 Task: Find connections with filter location Mānāvadar with filter topic #Interviewingwith filter profile language English with filter current company HT Media Ltd with filter school G. Narayanamma Institute Of Technology And Science with filter industry Media Production with filter service category Real Estate with filter keywords title Mortgage Loan Processor
Action: Mouse moved to (480, 65)
Screenshot: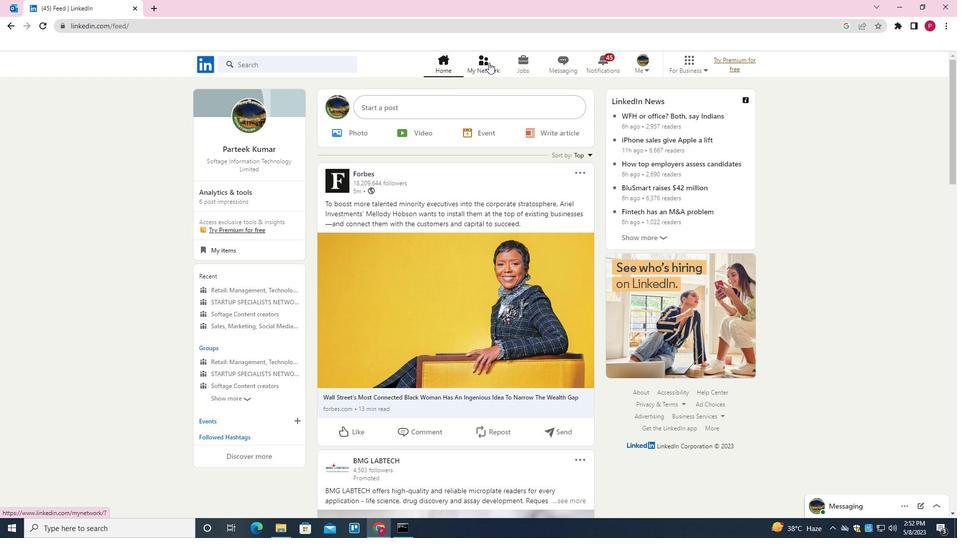 
Action: Mouse pressed left at (480, 65)
Screenshot: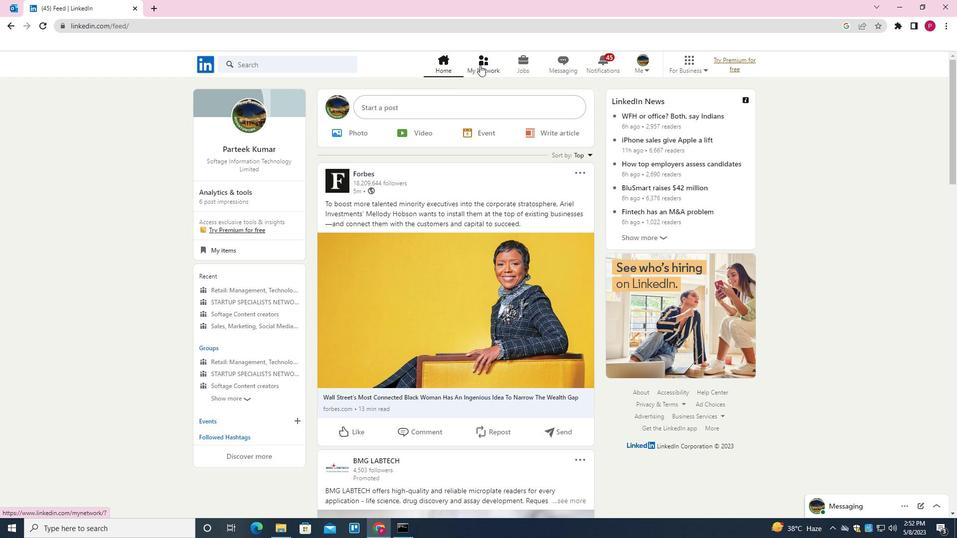 
Action: Mouse moved to (321, 122)
Screenshot: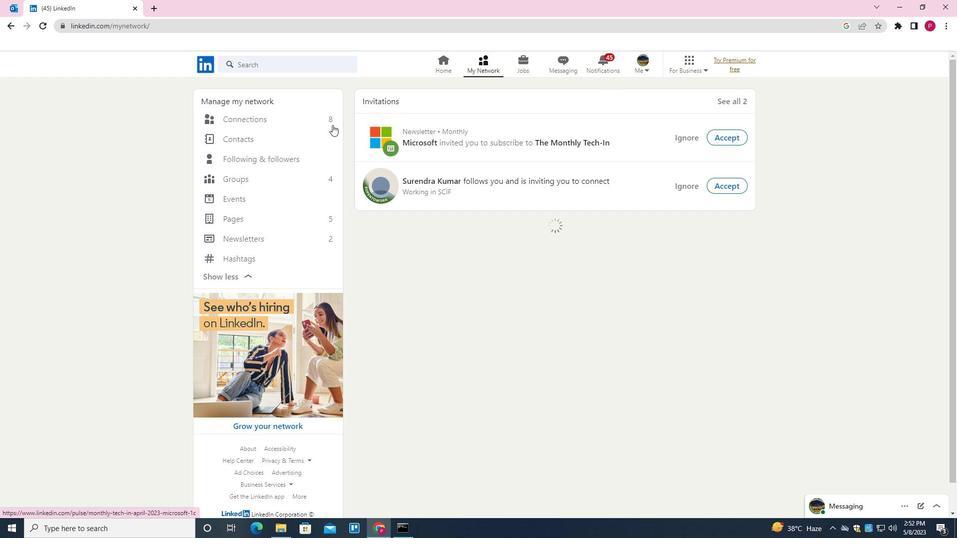 
Action: Mouse pressed left at (321, 122)
Screenshot: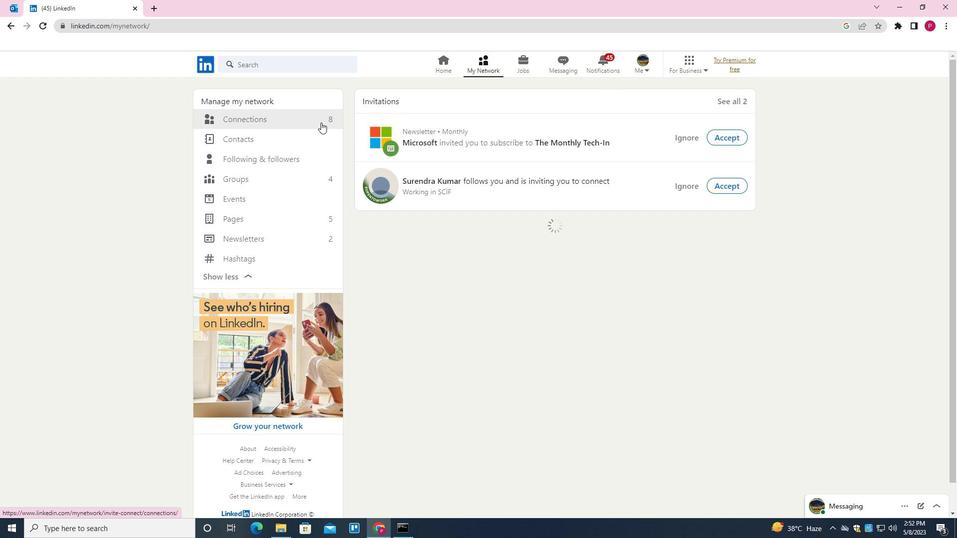 
Action: Mouse moved to (543, 117)
Screenshot: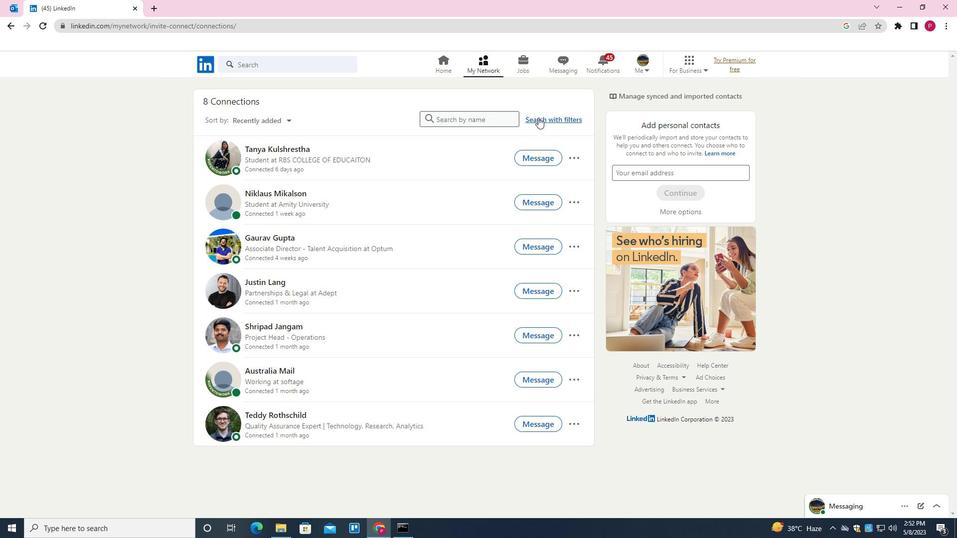
Action: Mouse pressed left at (543, 117)
Screenshot: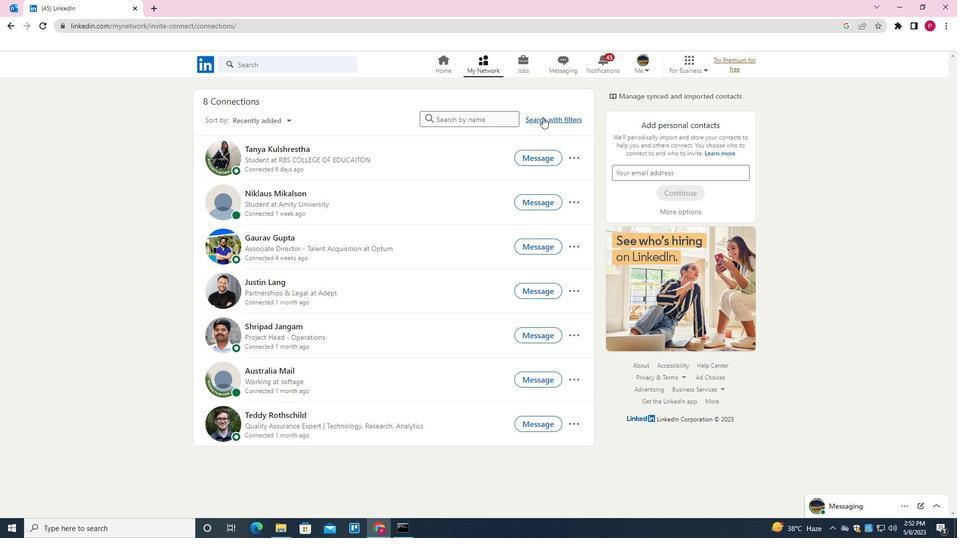 
Action: Mouse moved to (511, 95)
Screenshot: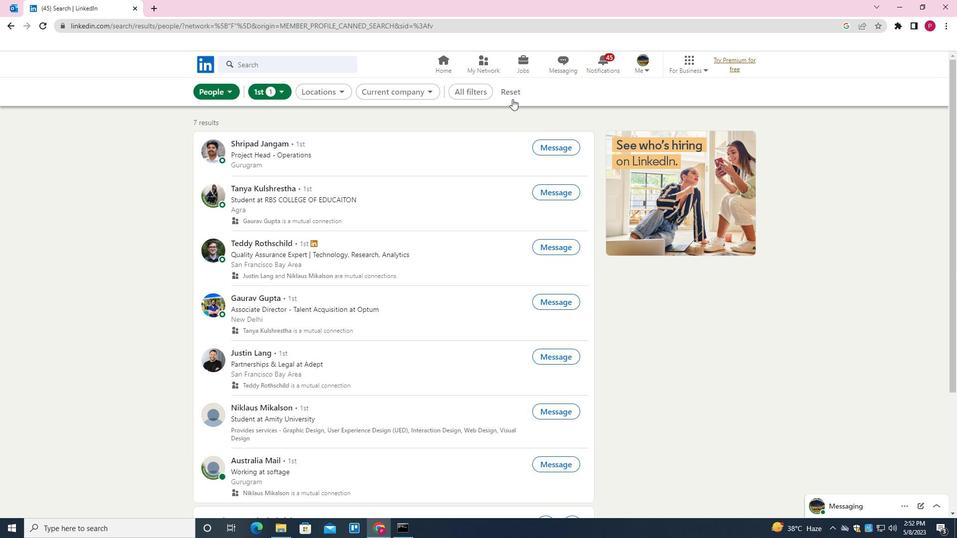 
Action: Mouse pressed left at (511, 95)
Screenshot: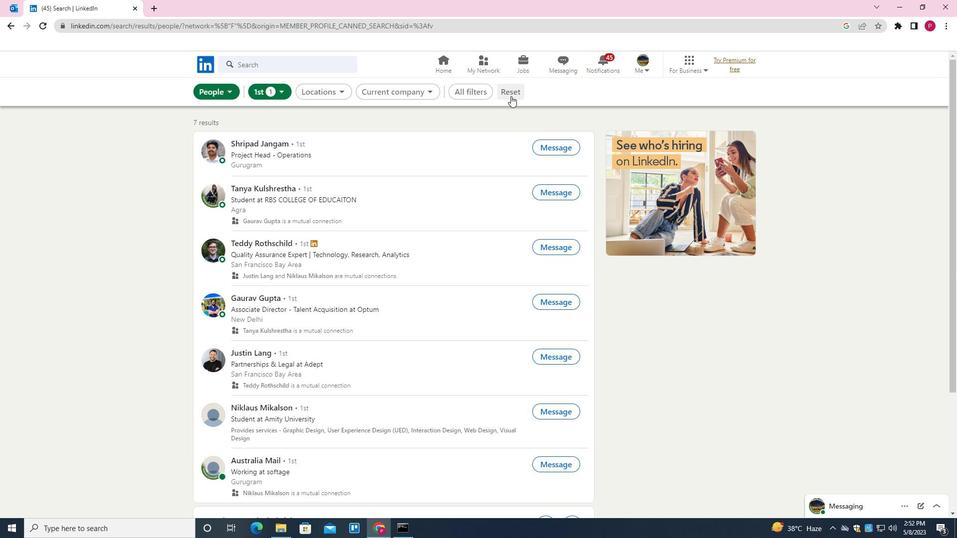 
Action: Mouse moved to (483, 94)
Screenshot: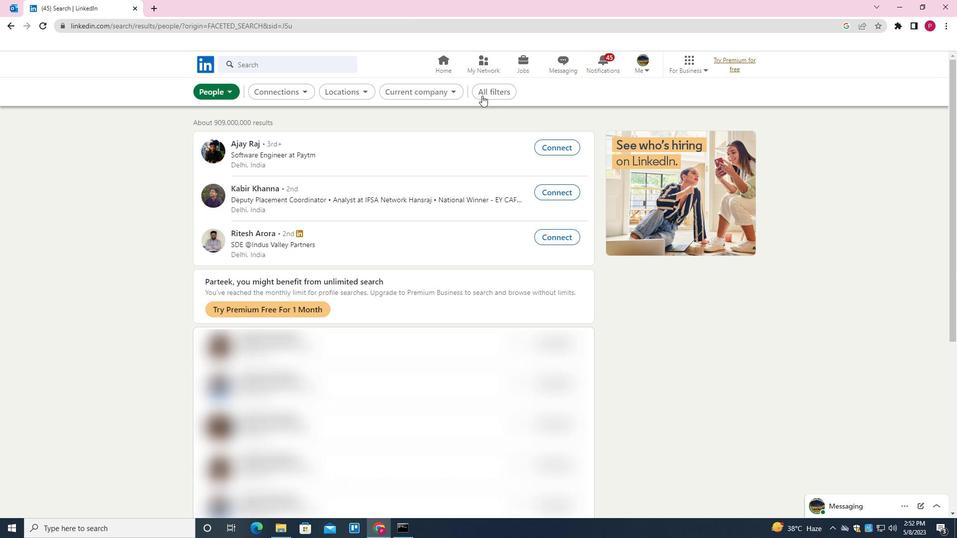 
Action: Mouse pressed left at (483, 94)
Screenshot: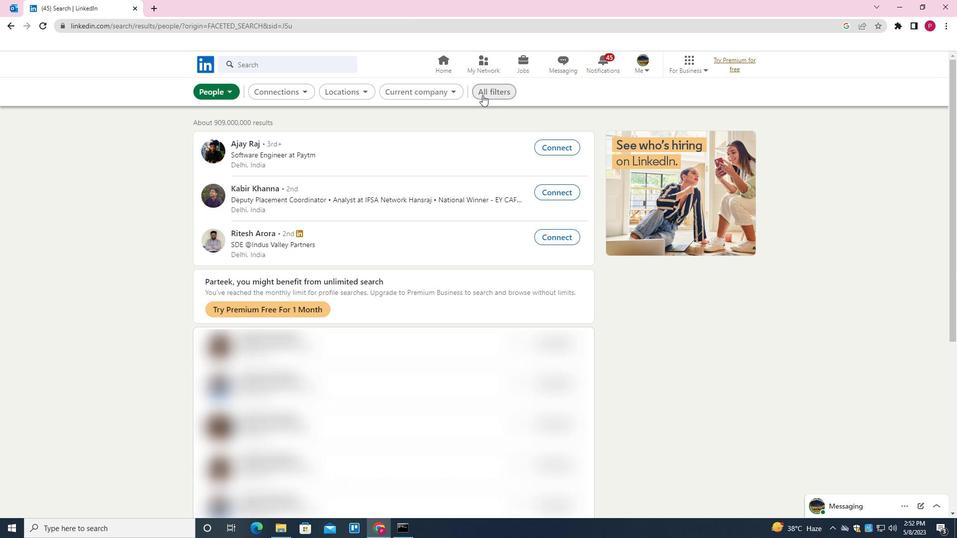 
Action: Mouse moved to (842, 278)
Screenshot: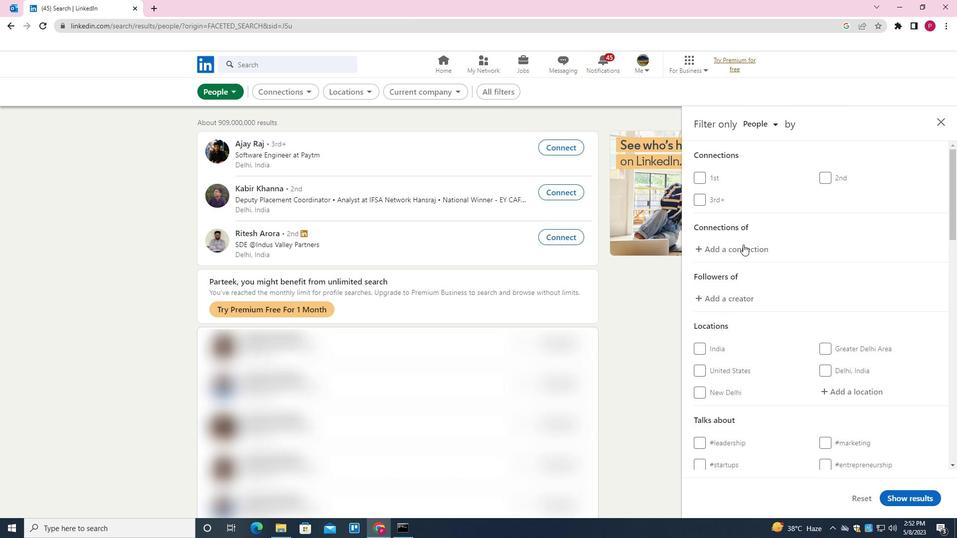 
Action: Mouse scrolled (842, 277) with delta (0, 0)
Screenshot: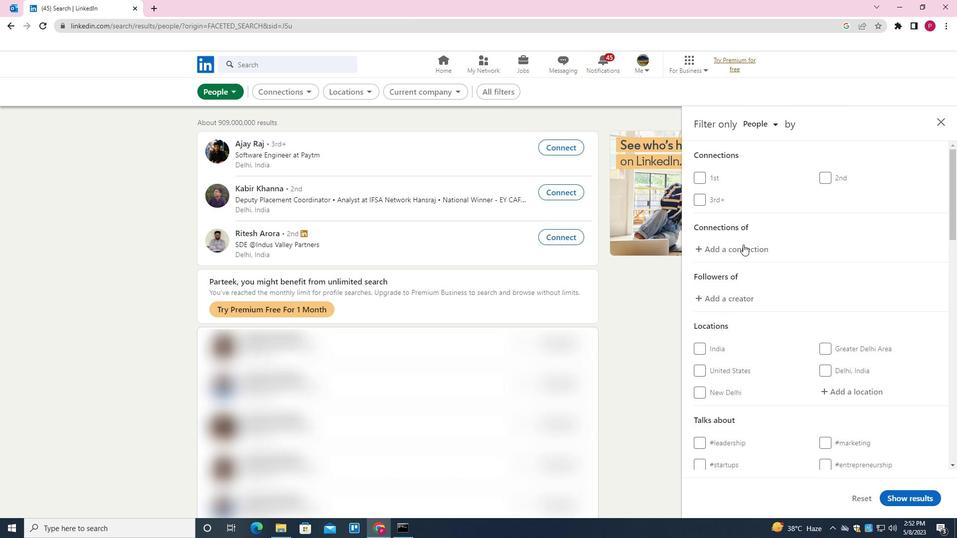 
Action: Mouse moved to (862, 340)
Screenshot: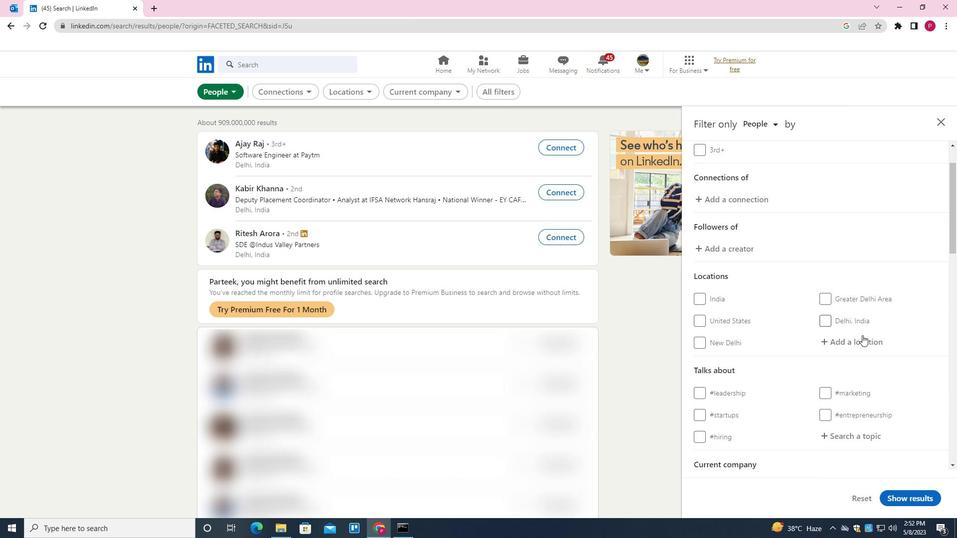 
Action: Mouse pressed left at (862, 340)
Screenshot: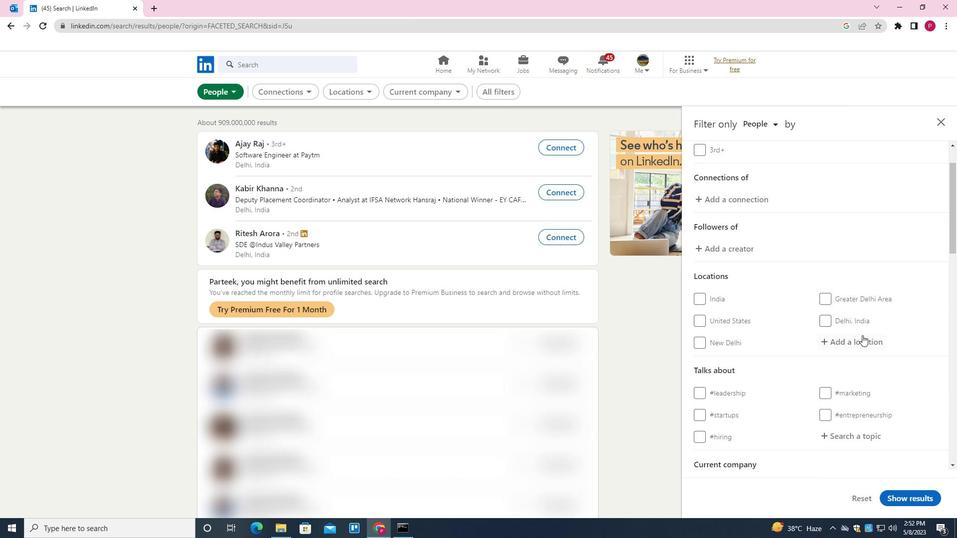 
Action: Mouse moved to (812, 371)
Screenshot: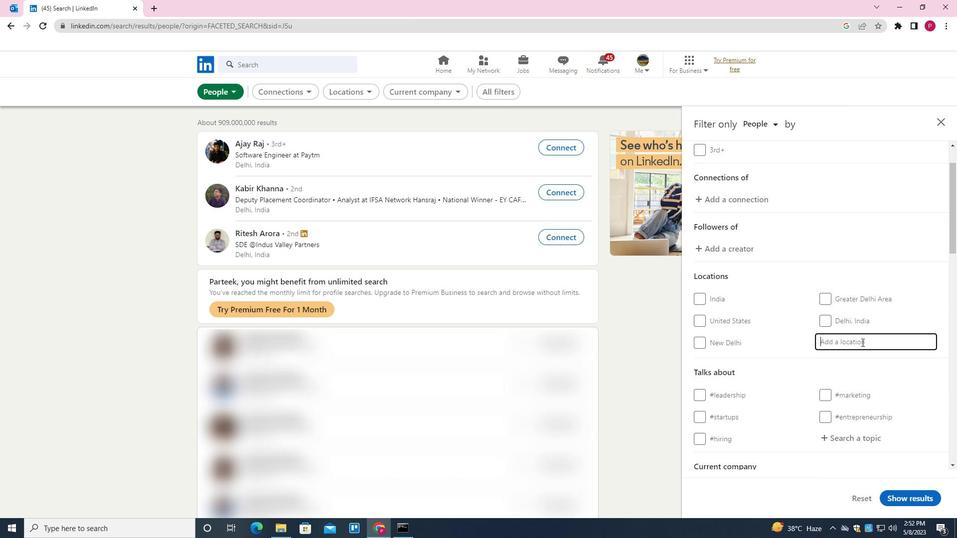 
Action: Key pressed <Key.shift>MANAVADAR<Key.down><Key.enter>
Screenshot: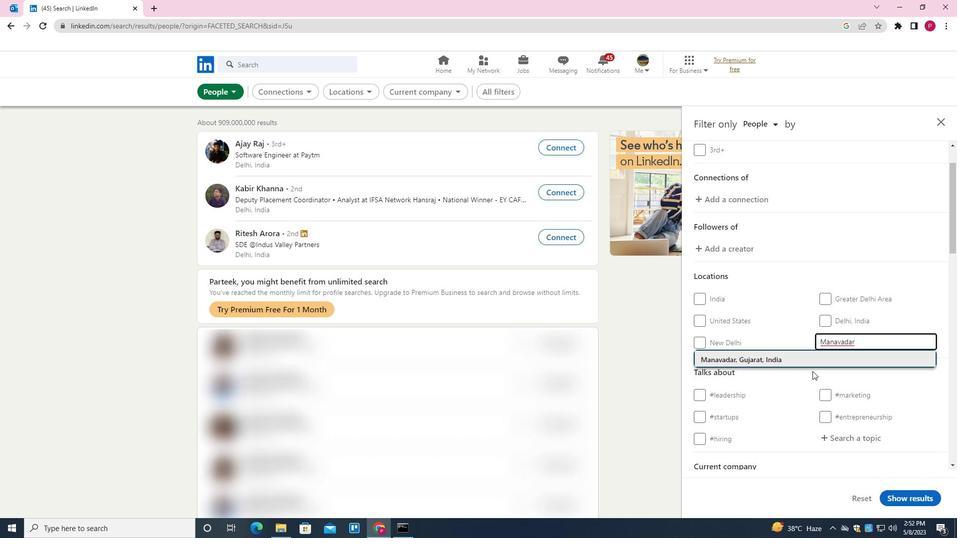 
Action: Mouse moved to (828, 303)
Screenshot: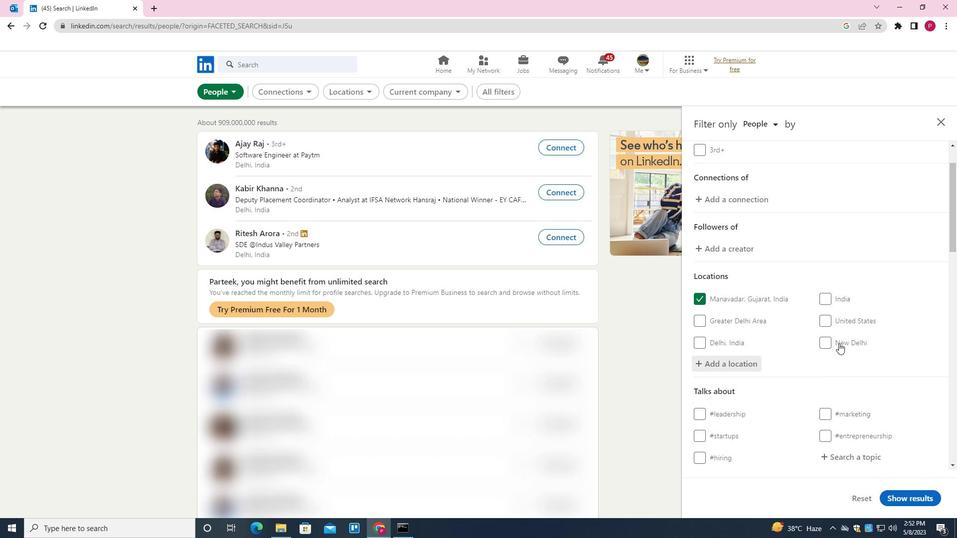 
Action: Mouse scrolled (828, 303) with delta (0, 0)
Screenshot: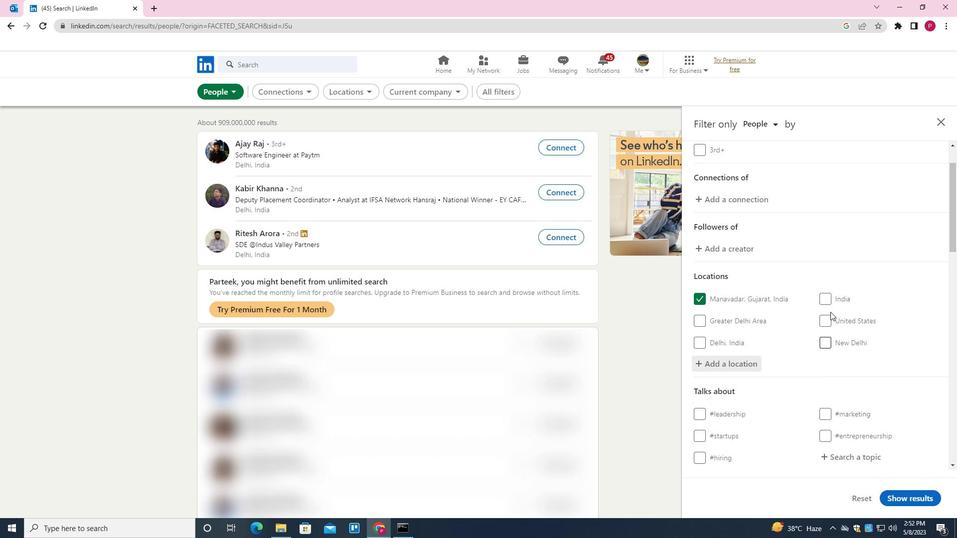 
Action: Mouse moved to (829, 302)
Screenshot: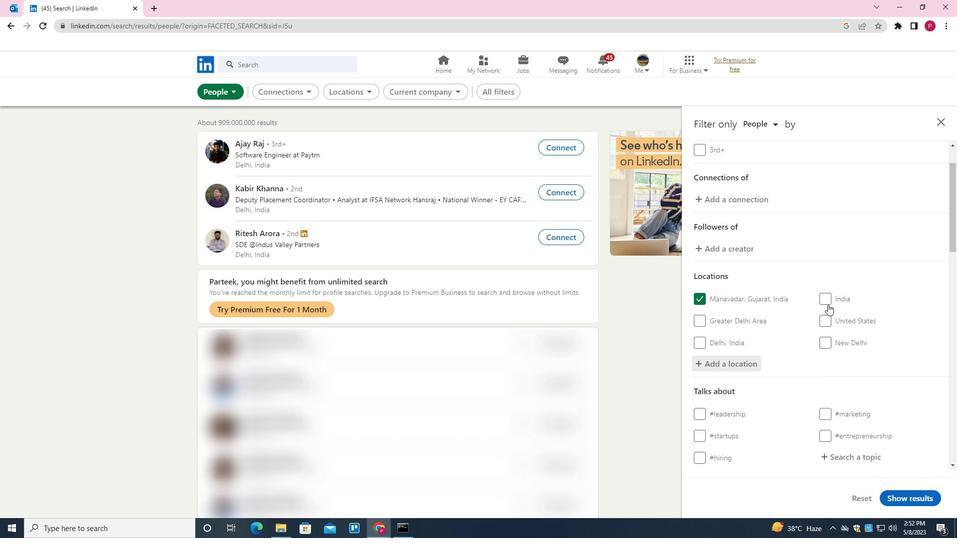 
Action: Mouse scrolled (829, 302) with delta (0, 0)
Screenshot: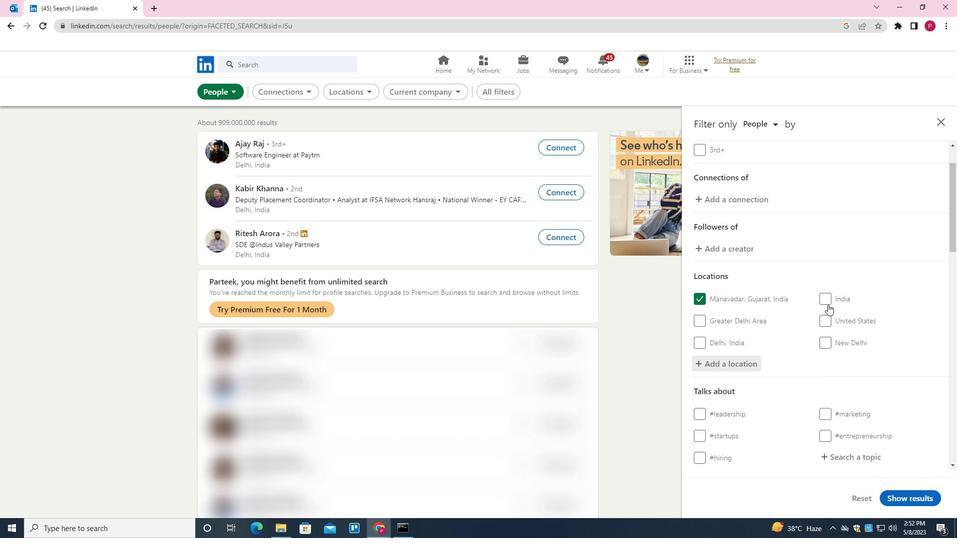 
Action: Mouse moved to (829, 301)
Screenshot: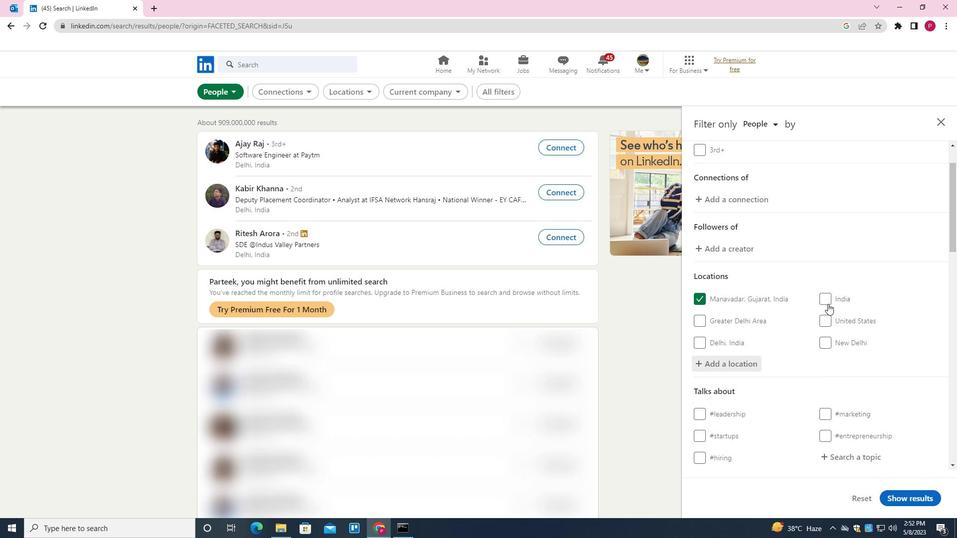 
Action: Mouse scrolled (829, 301) with delta (0, 0)
Screenshot: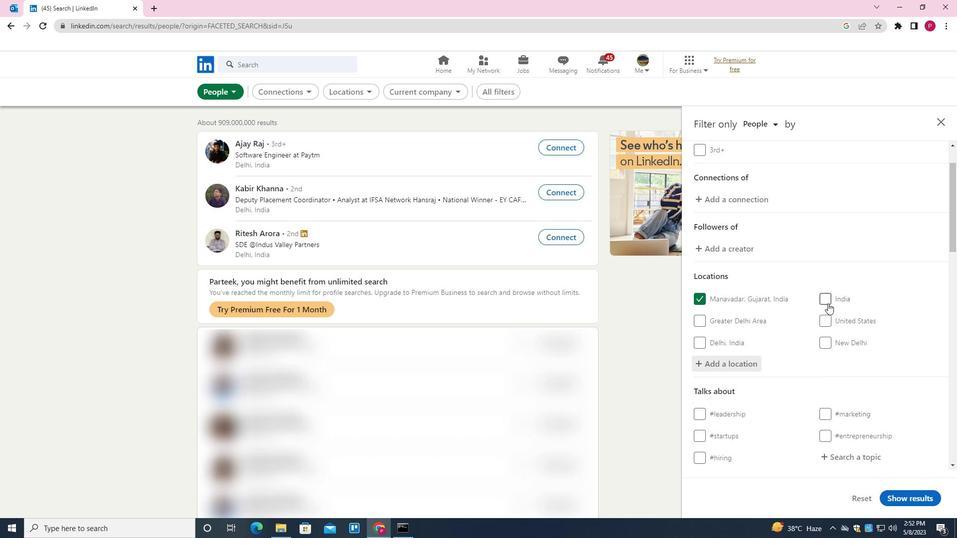 
Action: Mouse scrolled (829, 301) with delta (0, 0)
Screenshot: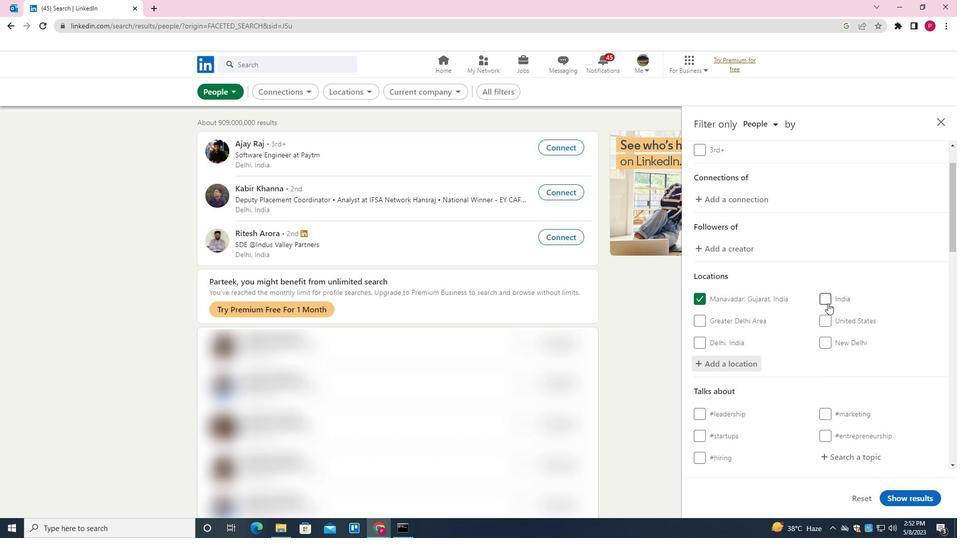 
Action: Mouse moved to (832, 301)
Screenshot: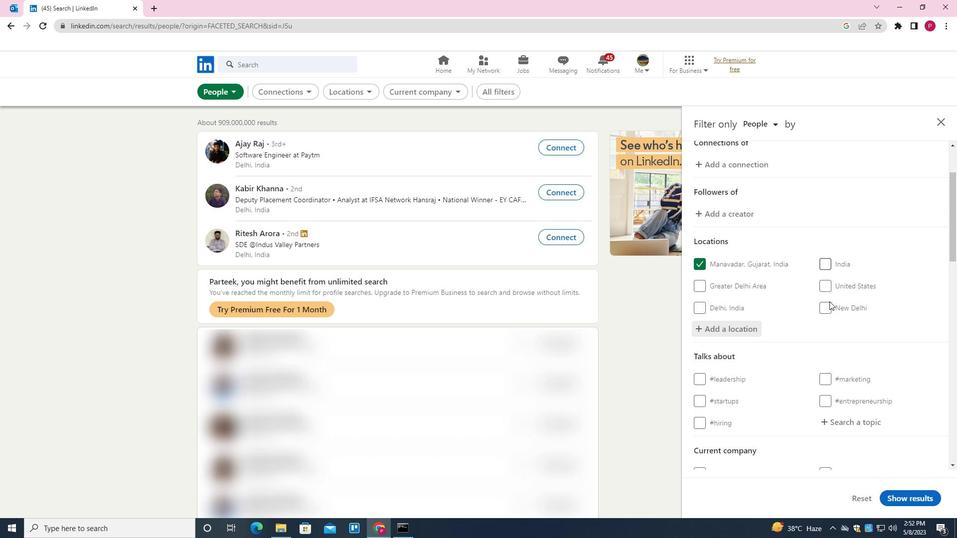 
Action: Mouse scrolled (832, 300) with delta (0, 0)
Screenshot: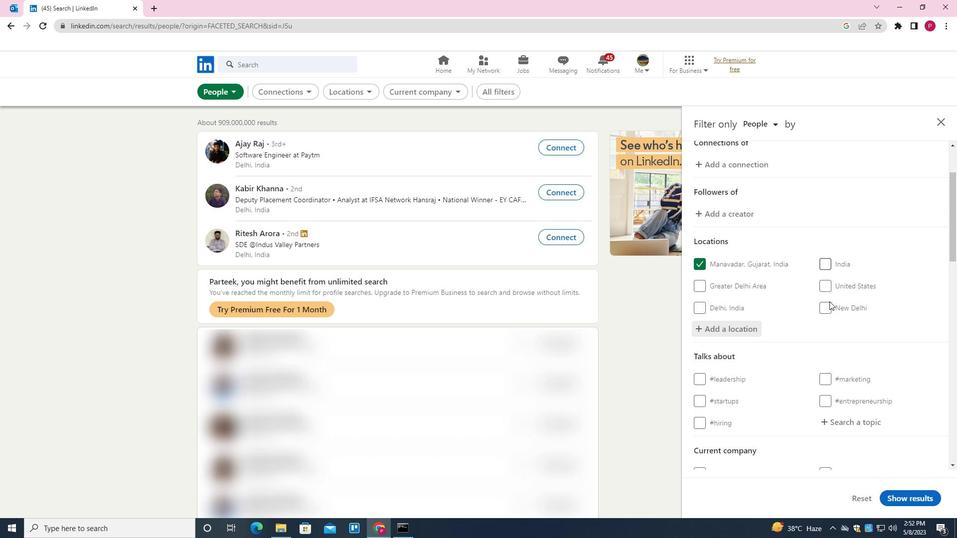 
Action: Mouse moved to (854, 206)
Screenshot: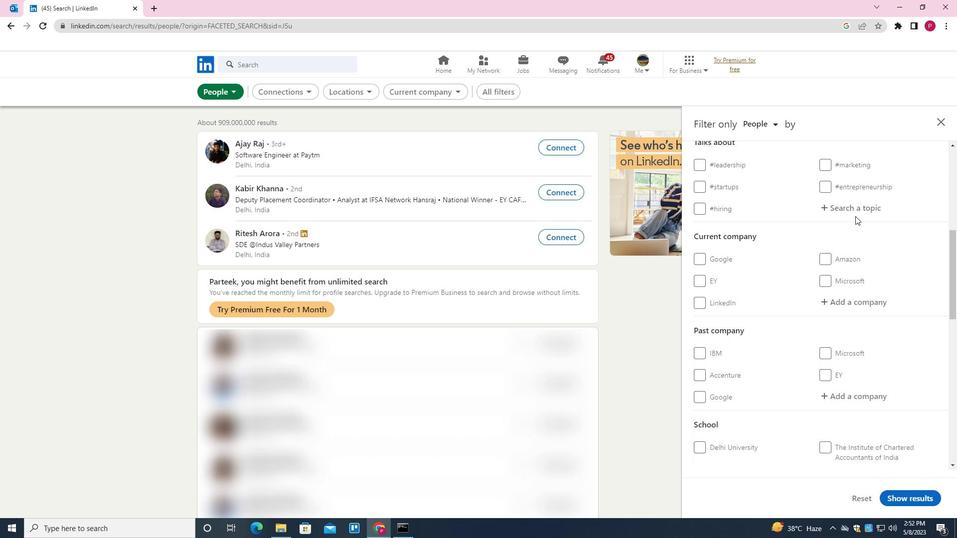 
Action: Mouse pressed left at (854, 206)
Screenshot: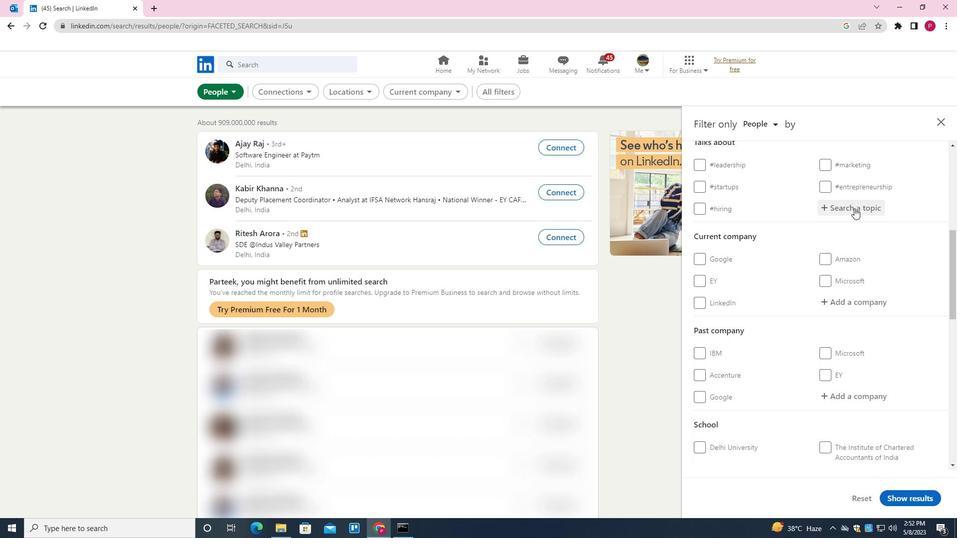 
Action: Mouse moved to (751, 268)
Screenshot: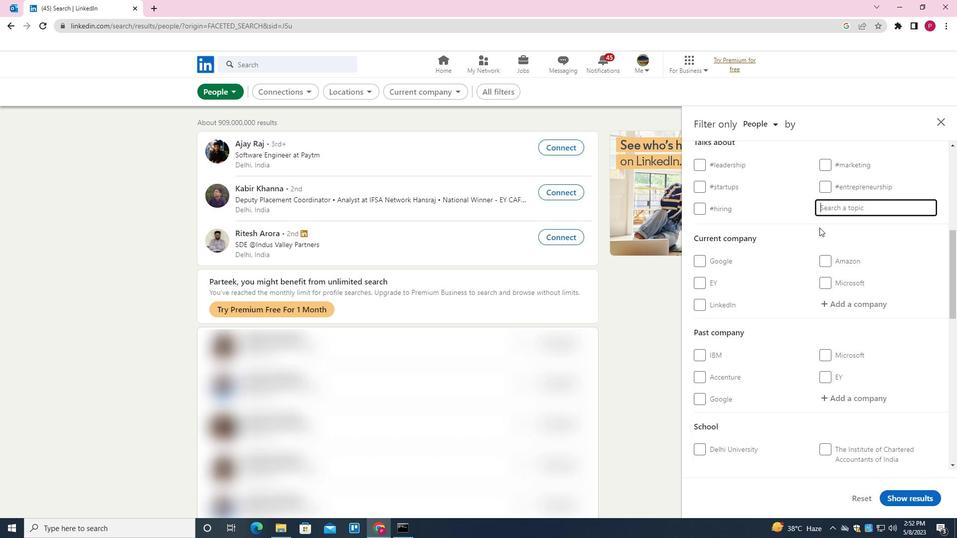 
Action: Key pressed INTERVIEWING<Key.down><Key.enter>
Screenshot: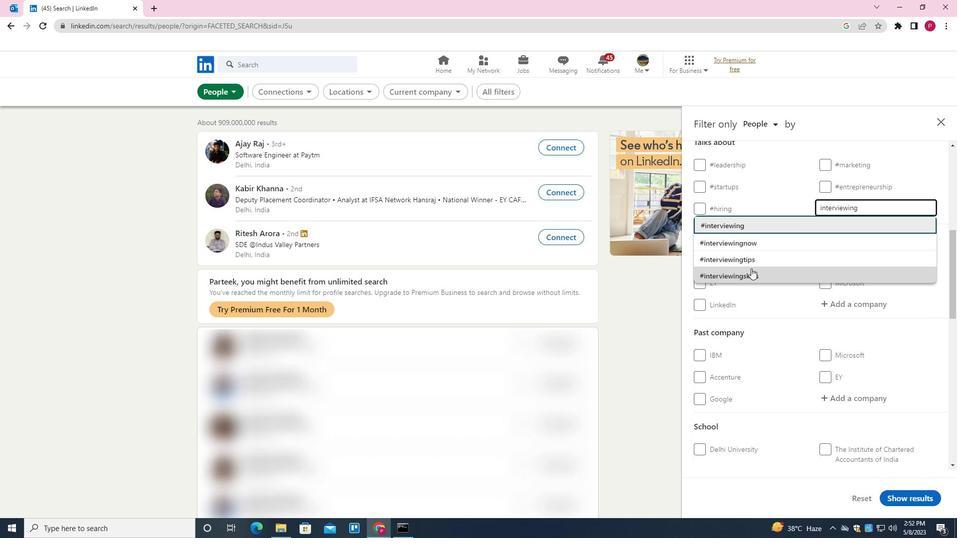 
Action: Mouse moved to (754, 268)
Screenshot: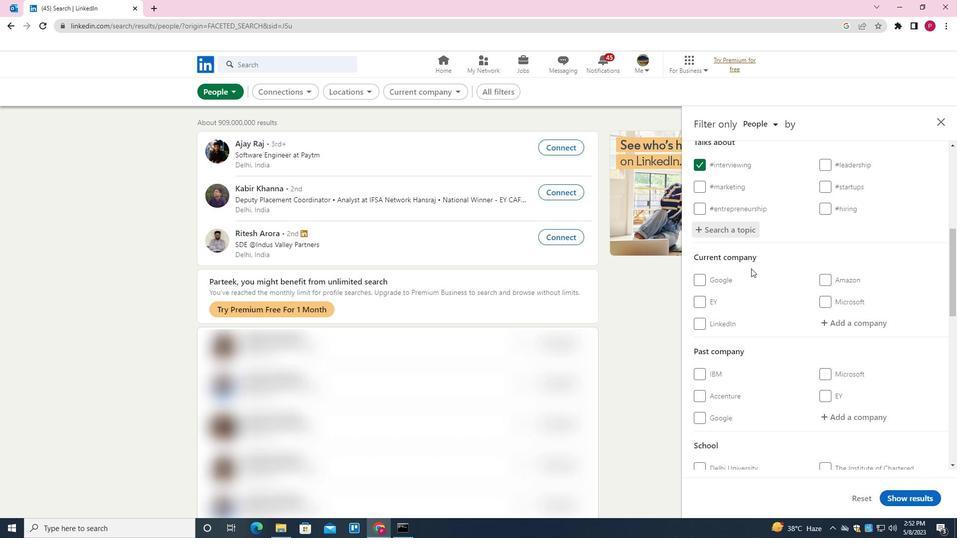 
Action: Mouse scrolled (754, 267) with delta (0, 0)
Screenshot: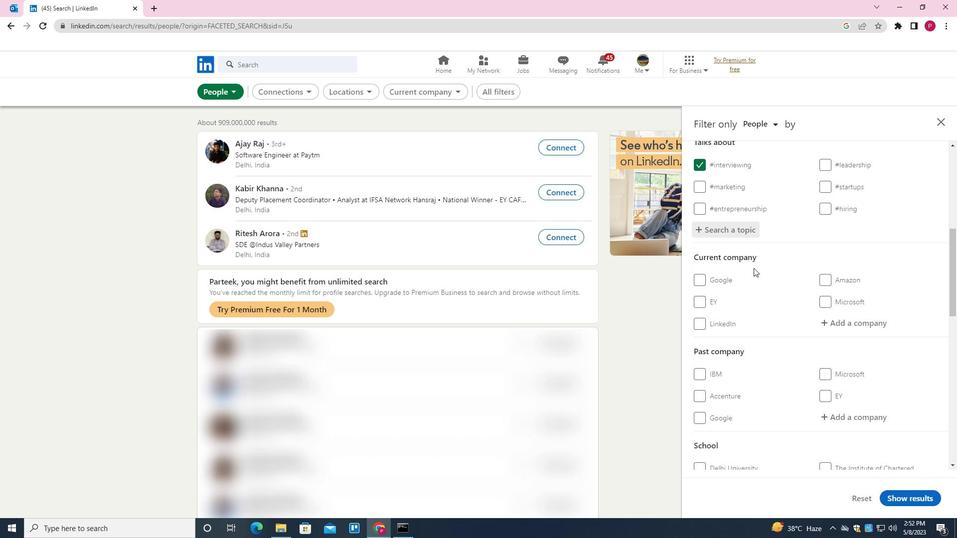 
Action: Mouse scrolled (754, 267) with delta (0, 0)
Screenshot: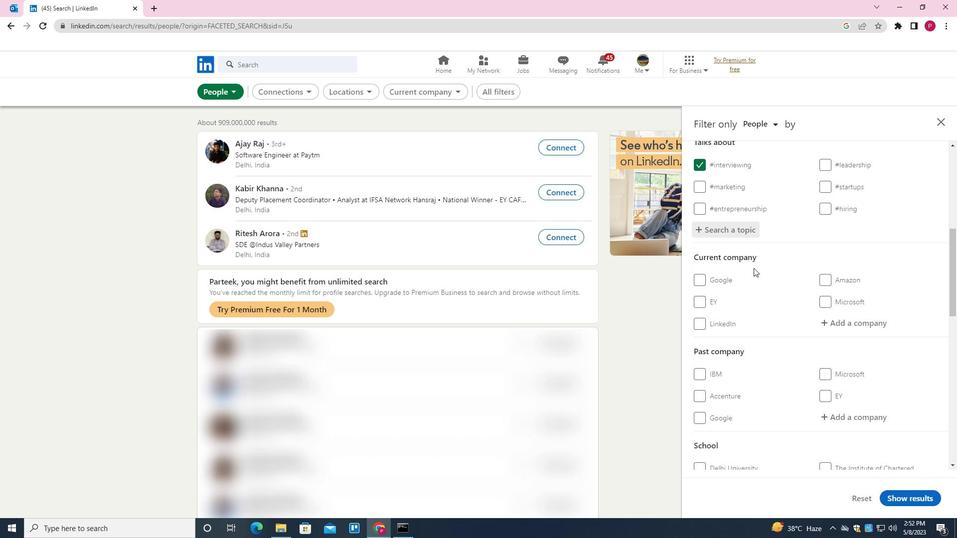 
Action: Mouse scrolled (754, 267) with delta (0, 0)
Screenshot: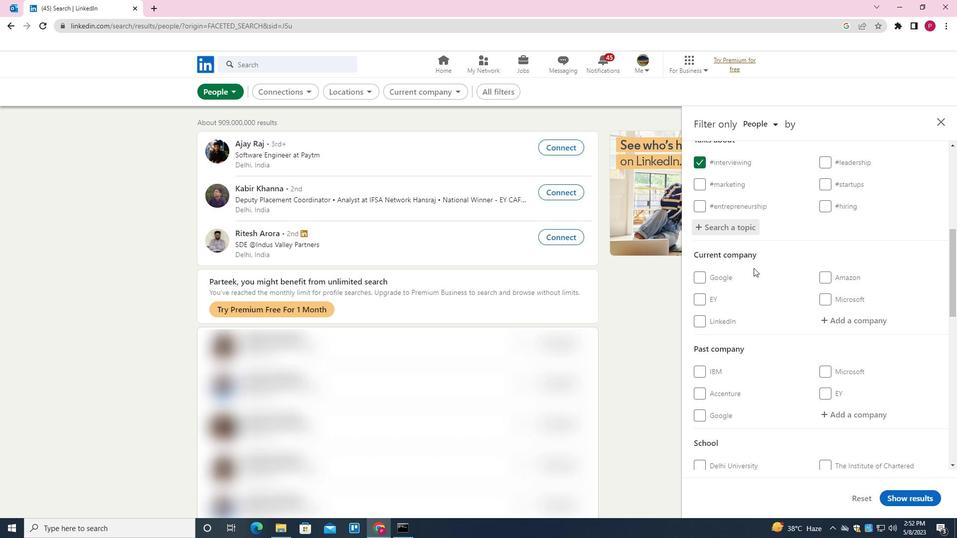 
Action: Mouse scrolled (754, 267) with delta (0, 0)
Screenshot: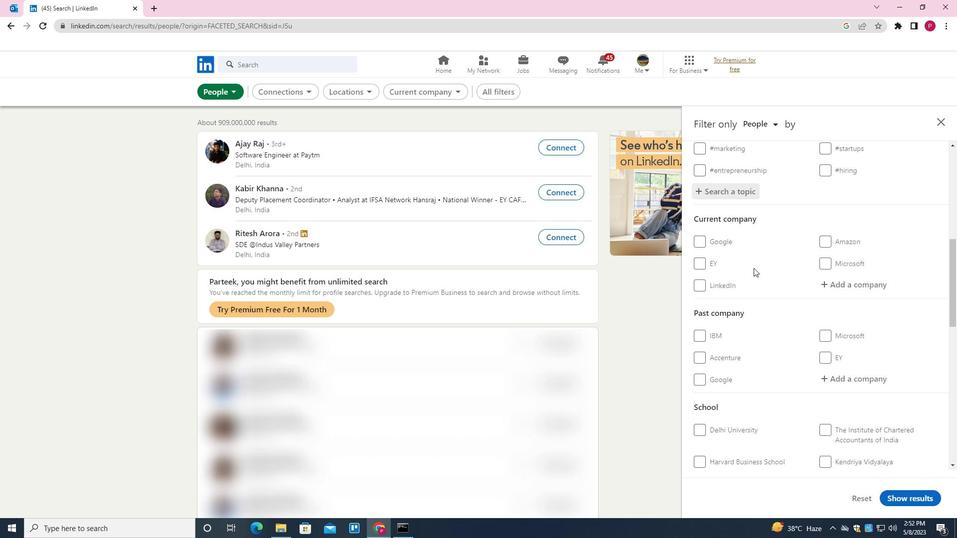 
Action: Mouse scrolled (754, 267) with delta (0, 0)
Screenshot: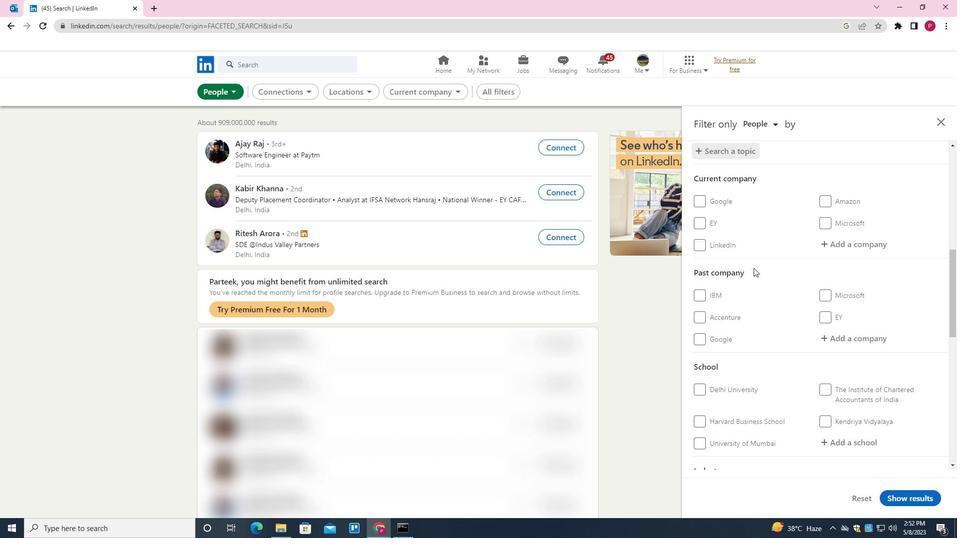
Action: Mouse moved to (753, 268)
Screenshot: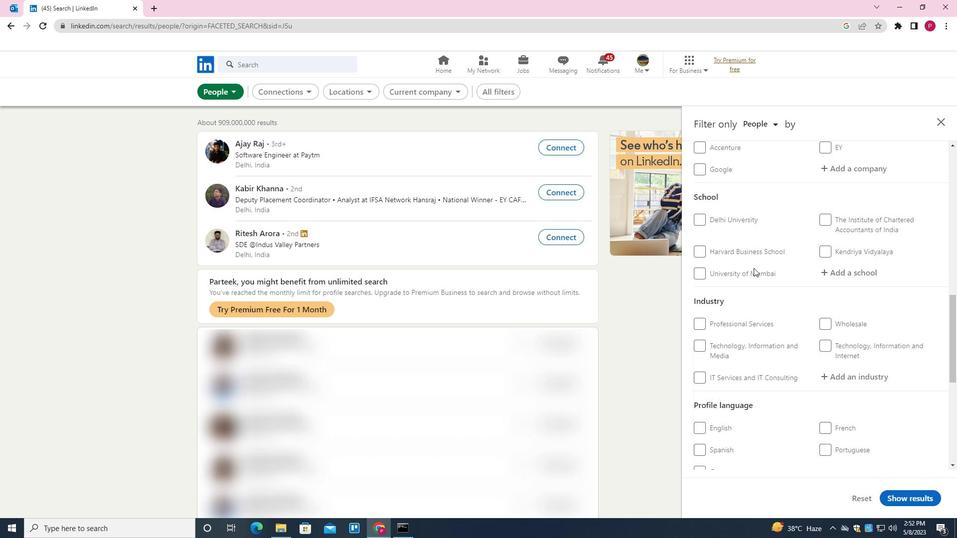 
Action: Mouse scrolled (753, 267) with delta (0, 0)
Screenshot: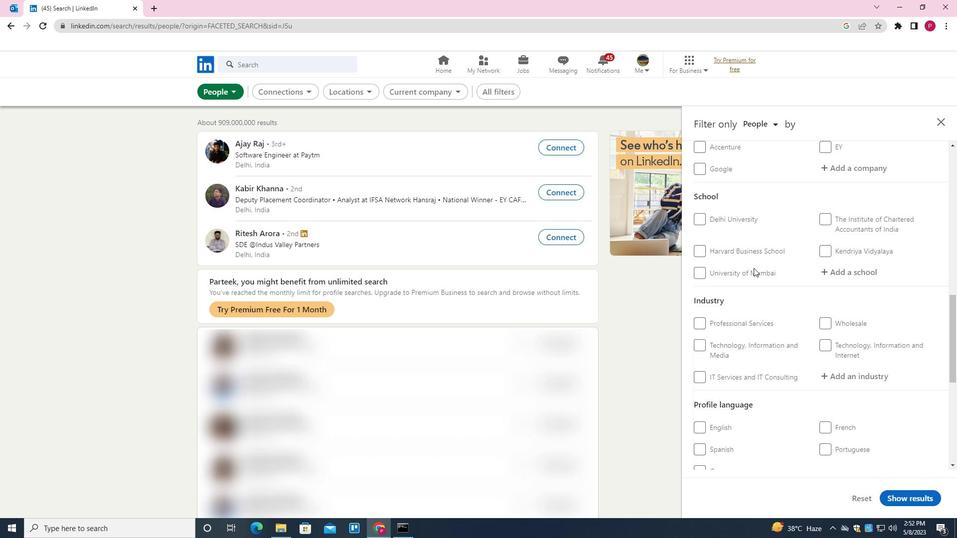 
Action: Mouse scrolled (753, 267) with delta (0, 0)
Screenshot: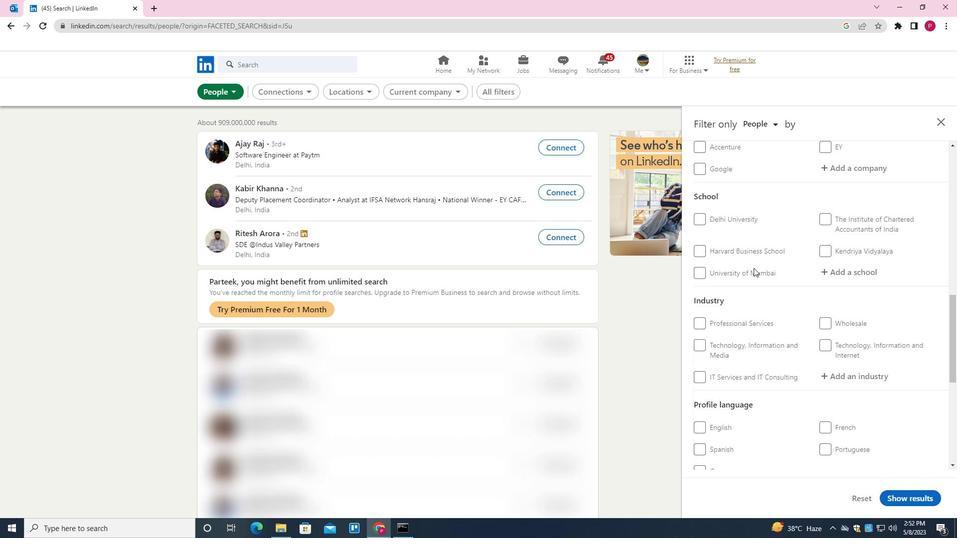 
Action: Mouse scrolled (753, 267) with delta (0, 0)
Screenshot: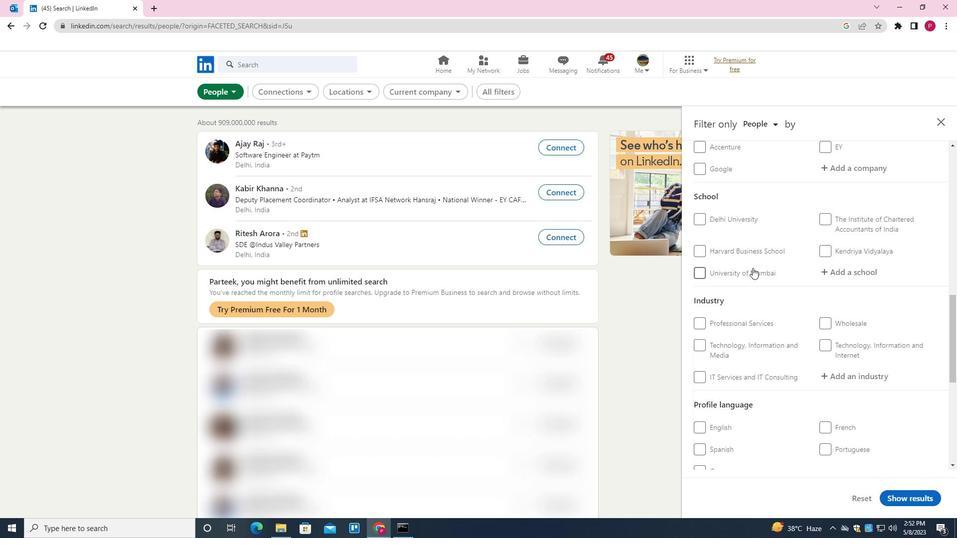 
Action: Mouse scrolled (753, 267) with delta (0, 0)
Screenshot: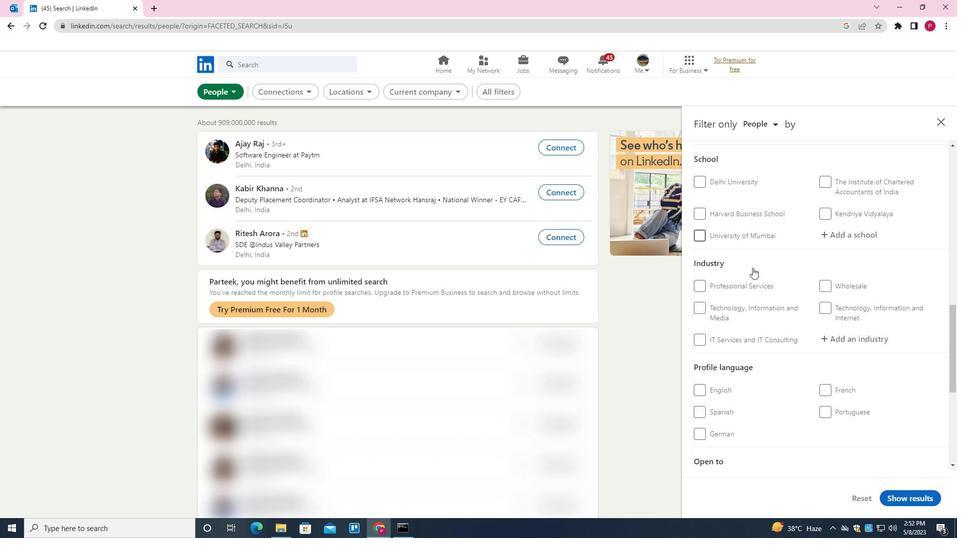 
Action: Mouse moved to (701, 229)
Screenshot: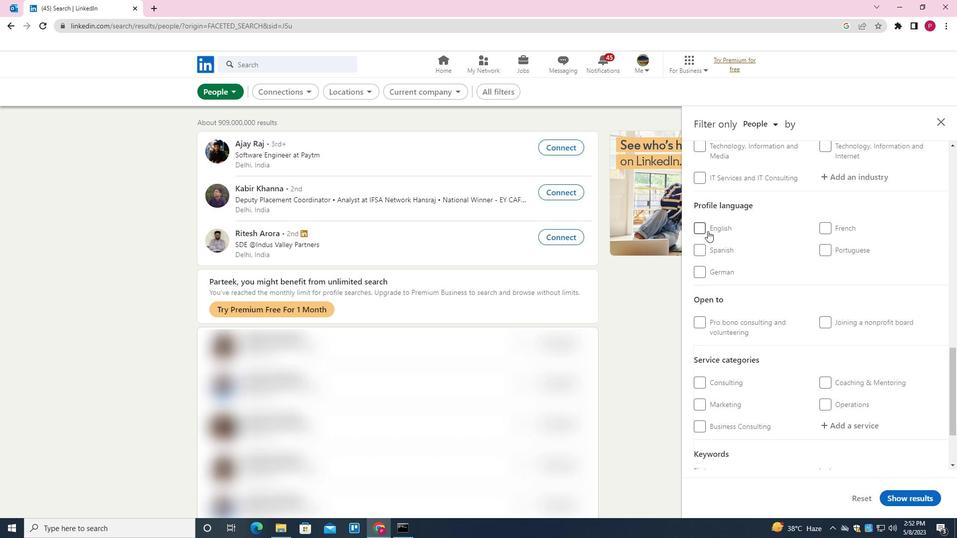 
Action: Mouse pressed left at (701, 229)
Screenshot: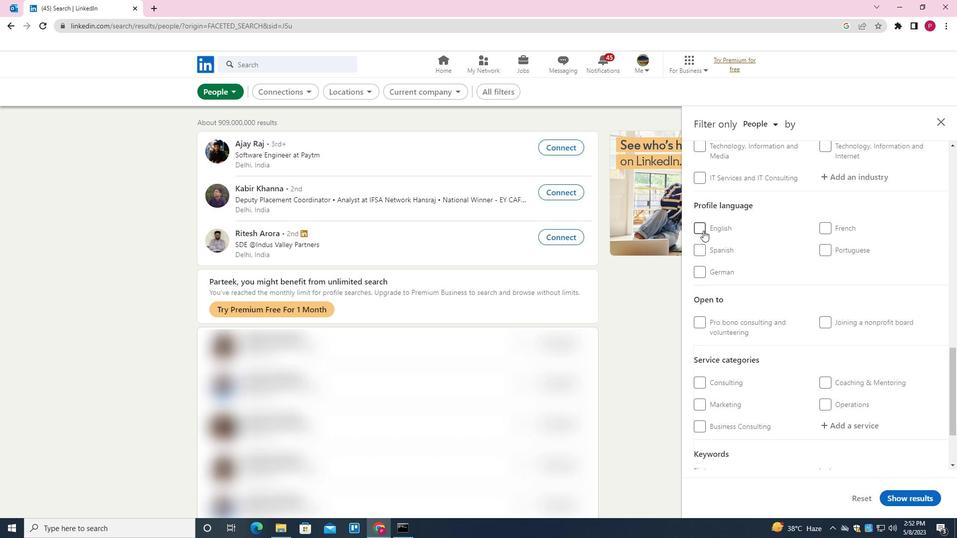 
Action: Mouse moved to (767, 282)
Screenshot: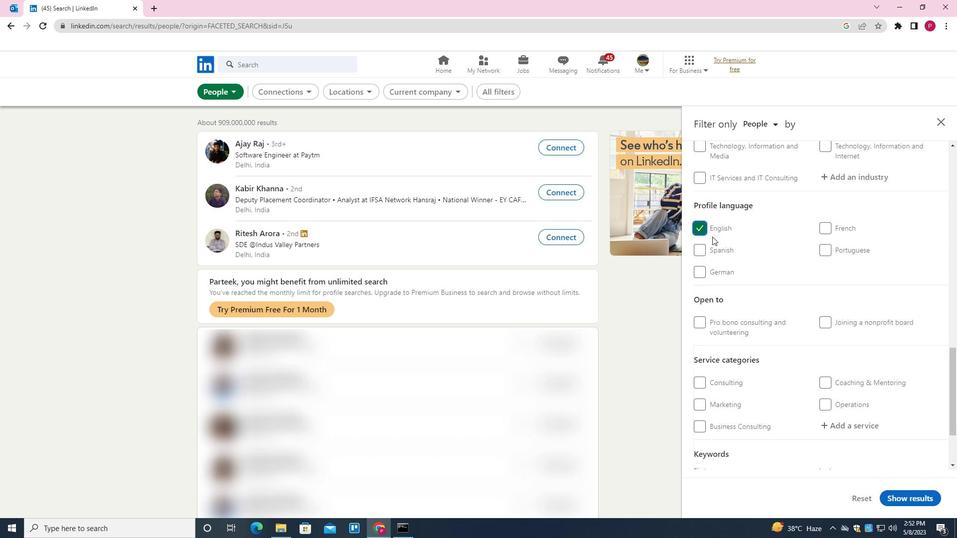 
Action: Mouse scrolled (767, 282) with delta (0, 0)
Screenshot: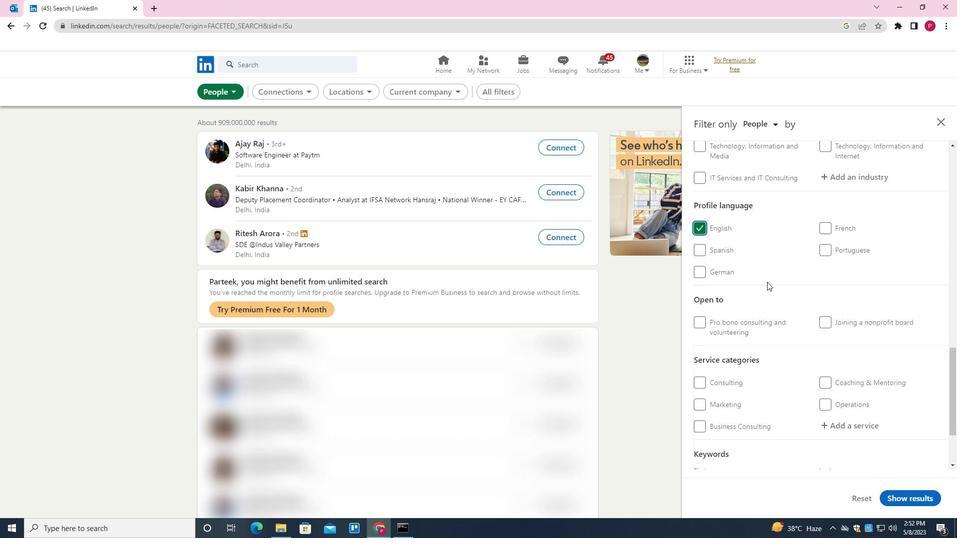 
Action: Mouse scrolled (767, 282) with delta (0, 0)
Screenshot: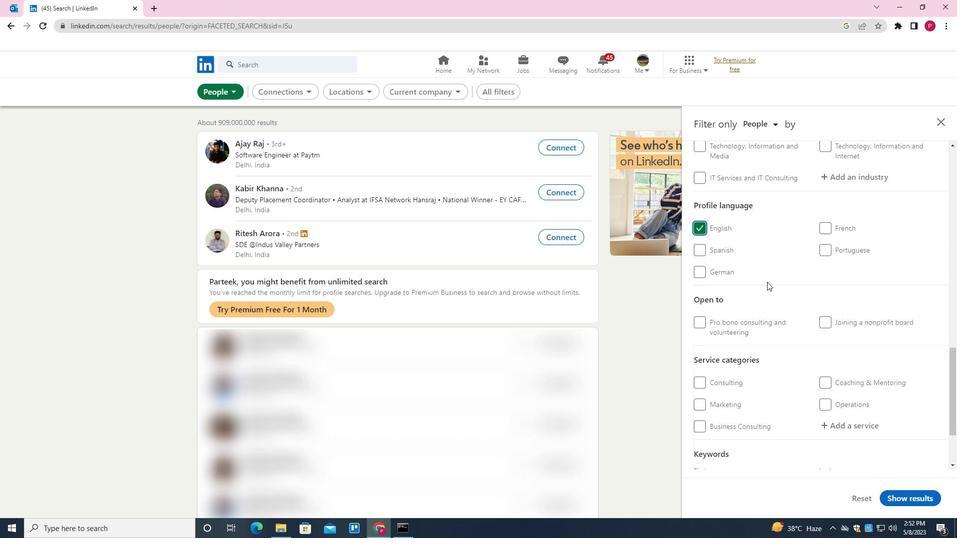 
Action: Mouse scrolled (767, 282) with delta (0, 0)
Screenshot: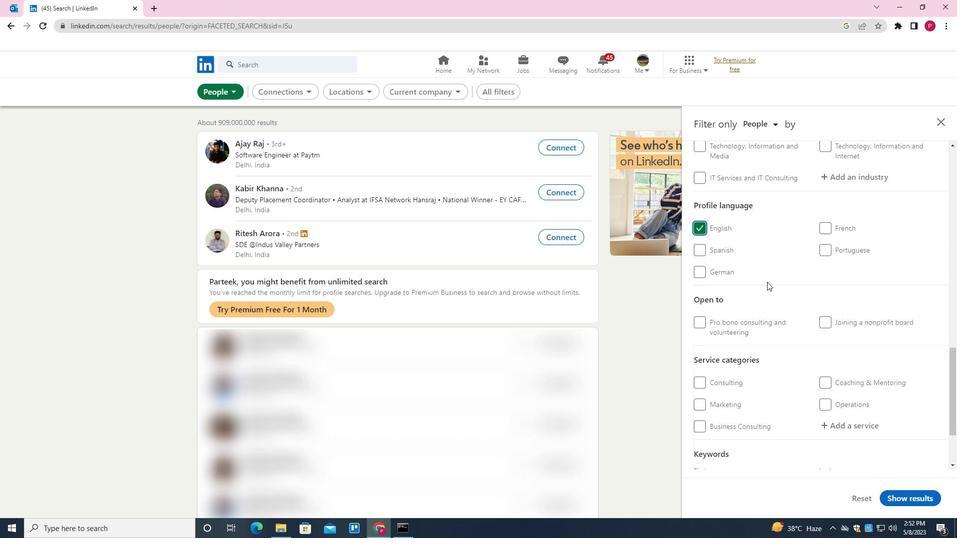 
Action: Mouse scrolled (767, 282) with delta (0, 0)
Screenshot: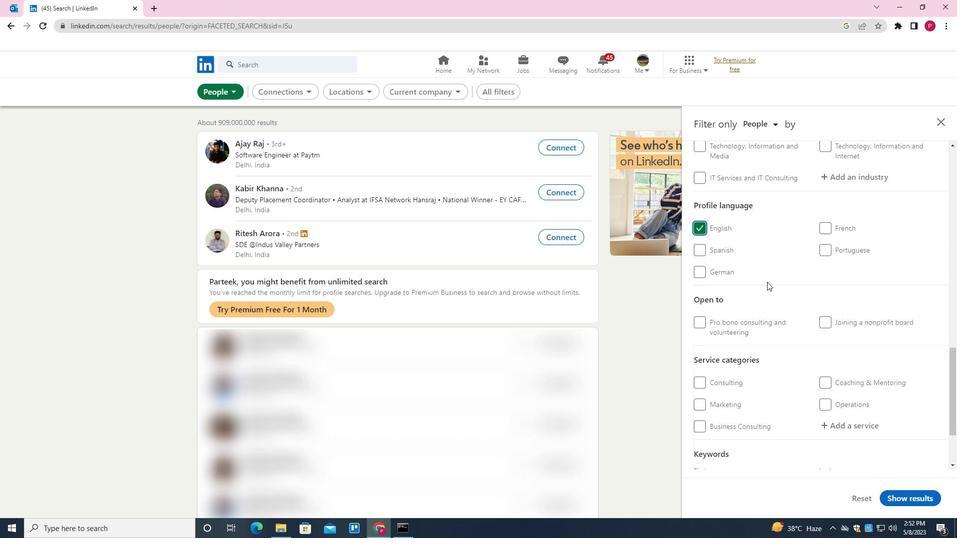 
Action: Mouse scrolled (767, 282) with delta (0, 0)
Screenshot: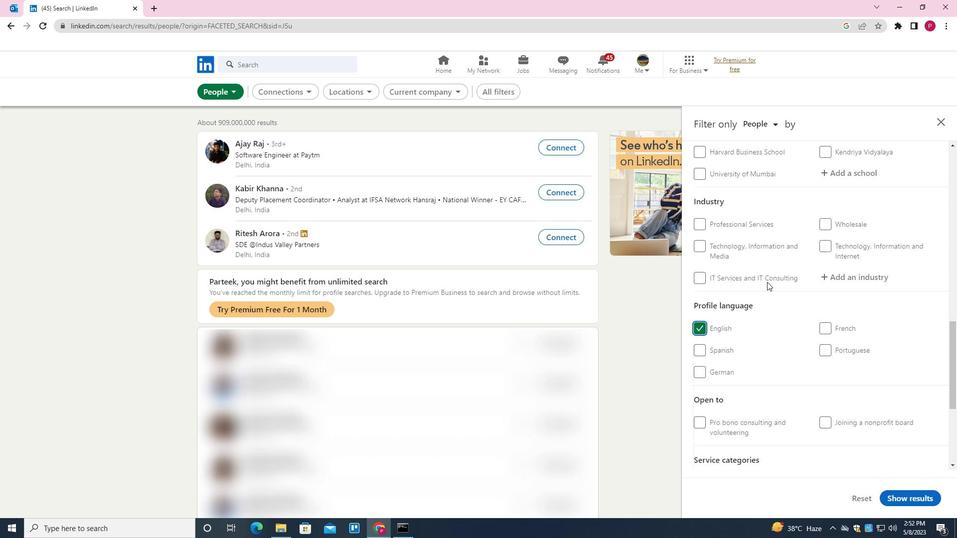 
Action: Mouse scrolled (767, 282) with delta (0, 0)
Screenshot: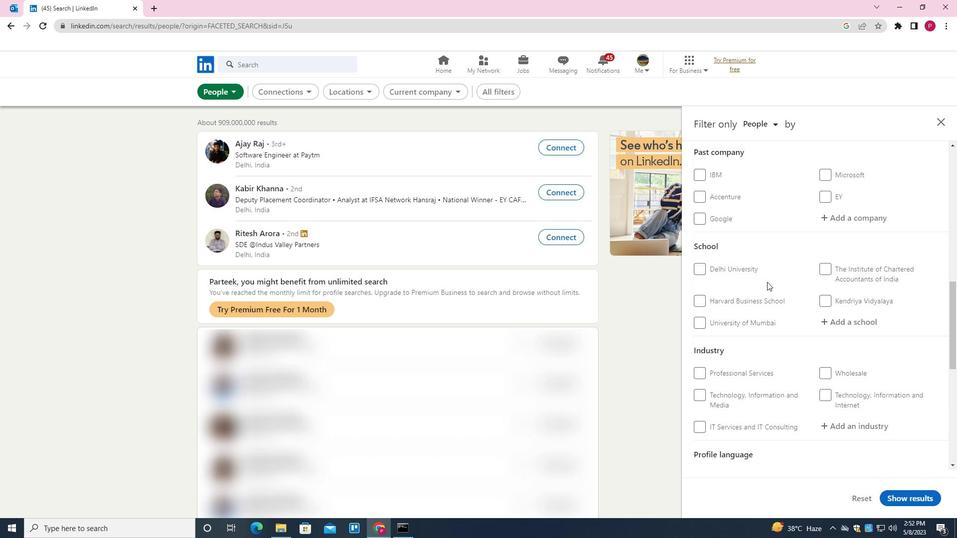 
Action: Mouse scrolled (767, 282) with delta (0, 0)
Screenshot: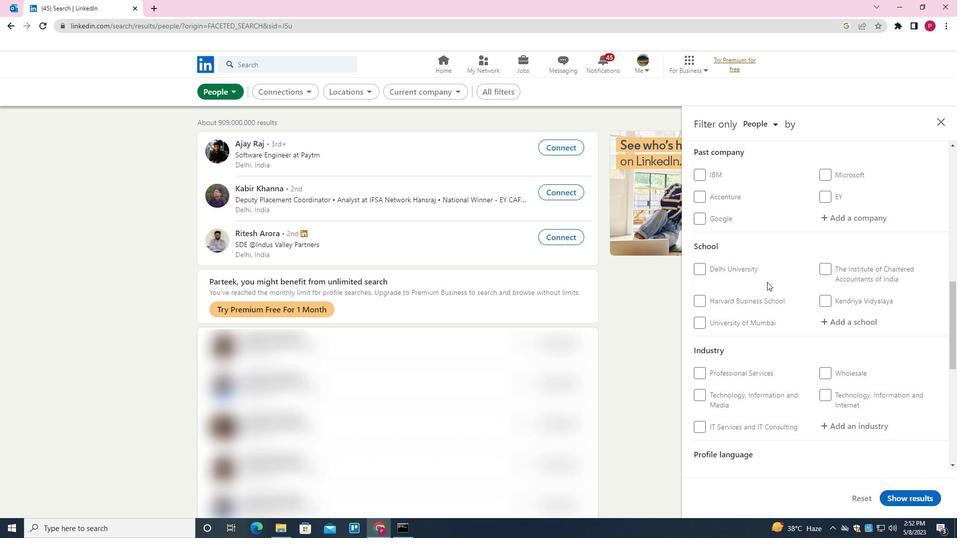 
Action: Mouse scrolled (767, 282) with delta (0, 0)
Screenshot: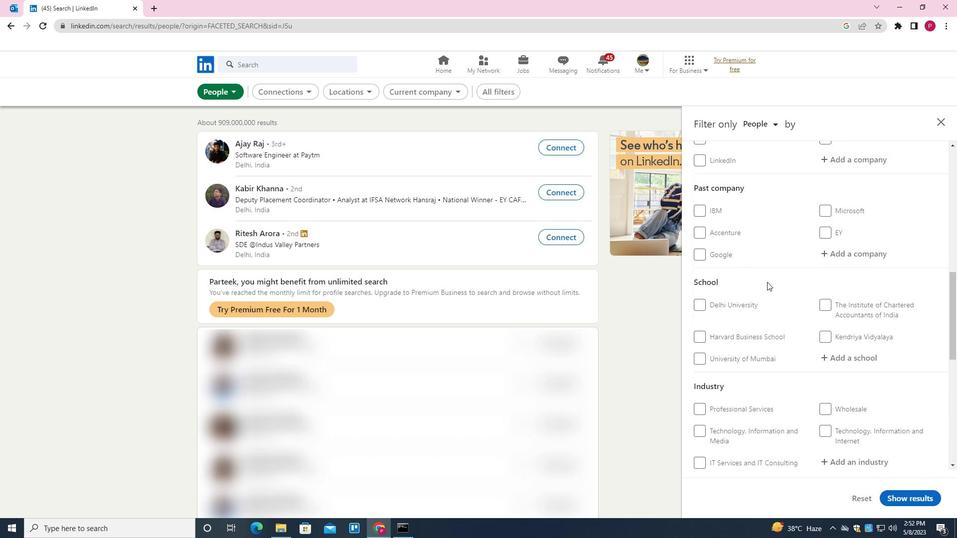 
Action: Mouse moved to (851, 274)
Screenshot: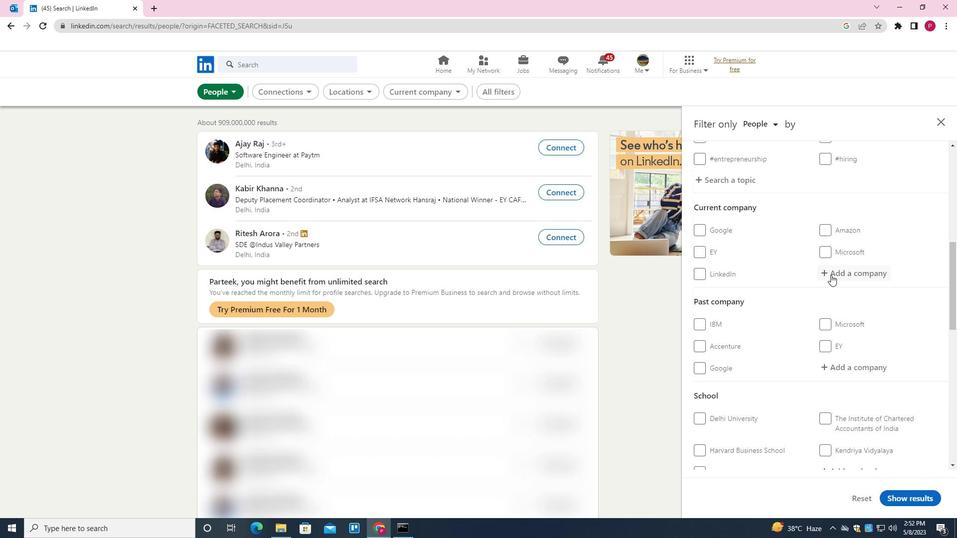 
Action: Mouse pressed left at (851, 274)
Screenshot: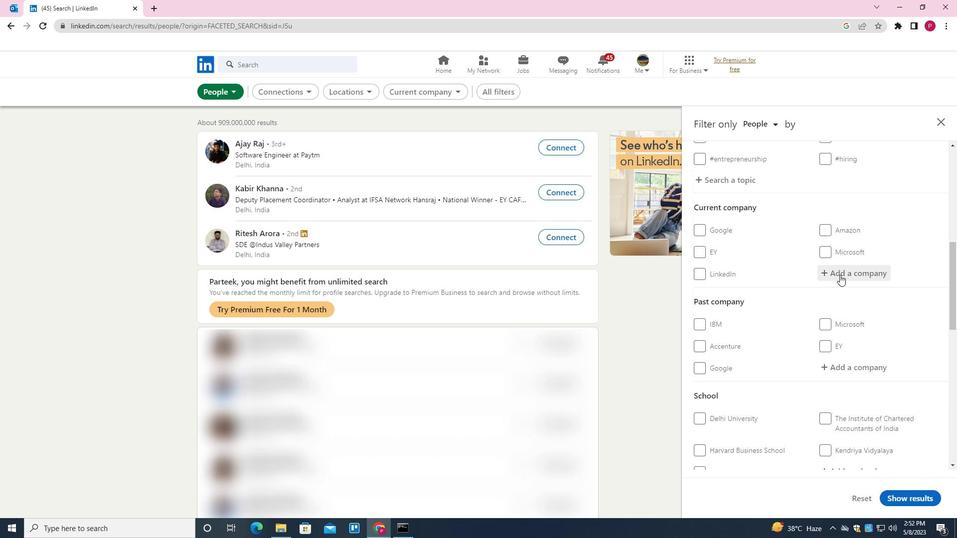 
Action: Mouse moved to (801, 307)
Screenshot: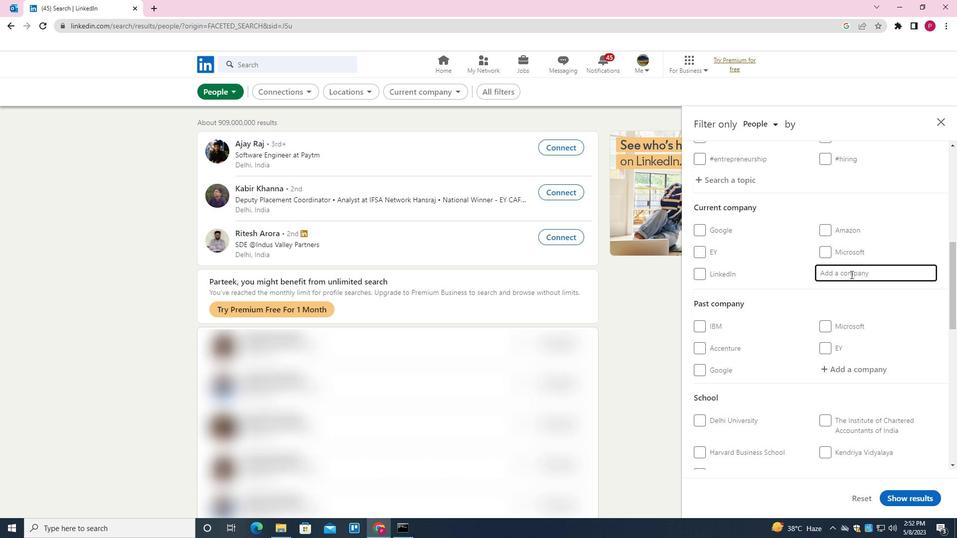 
Action: Key pressed <Key.shift>HT<Key.space><Key.shift>MEDIA<Key.space><Key.shift><Key.shift><Key.shift>LTD<Key.down><Key.enter>
Screenshot: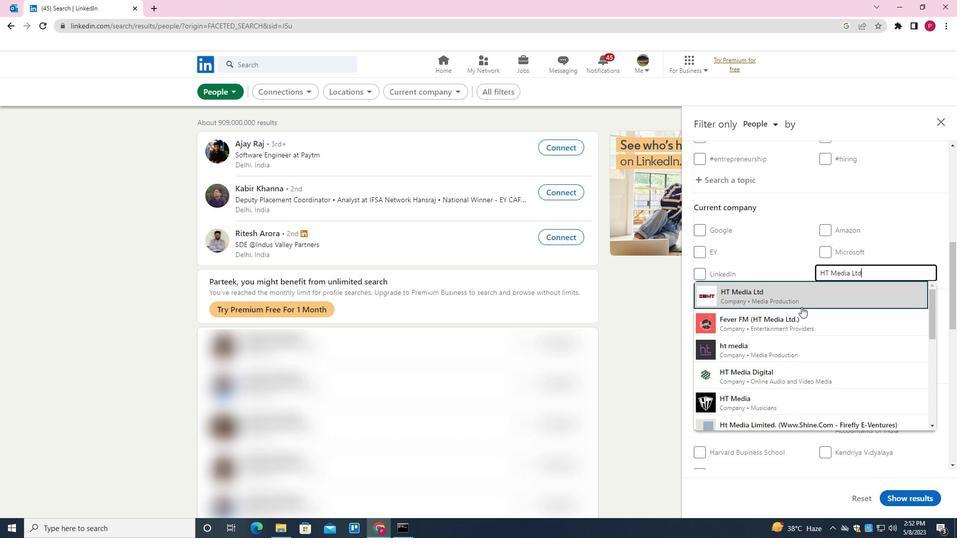 
Action: Mouse moved to (807, 303)
Screenshot: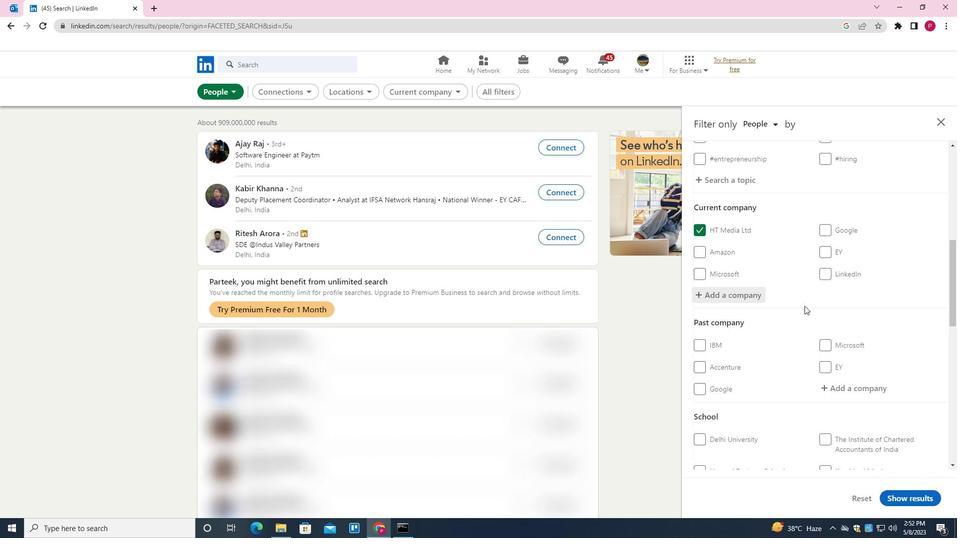 
Action: Mouse scrolled (807, 303) with delta (0, 0)
Screenshot: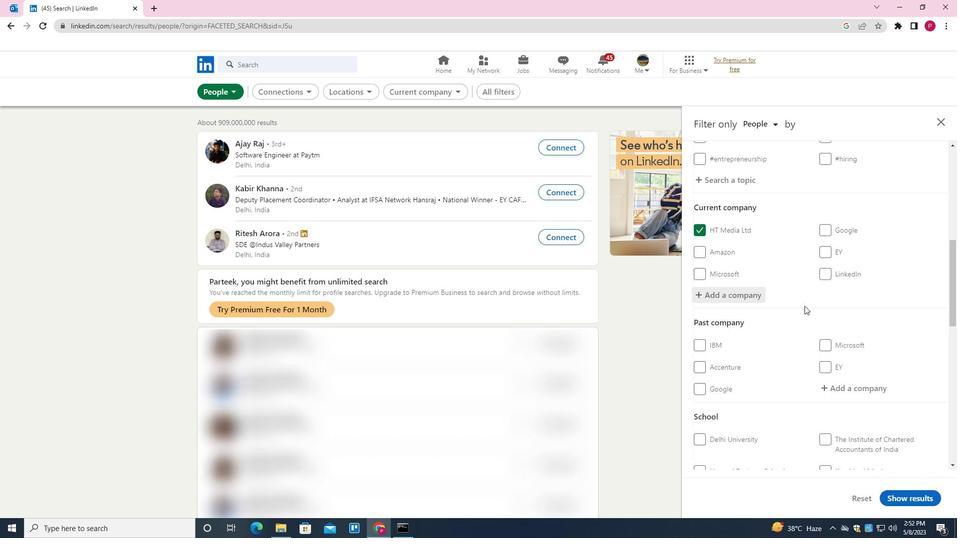 
Action: Mouse moved to (808, 303)
Screenshot: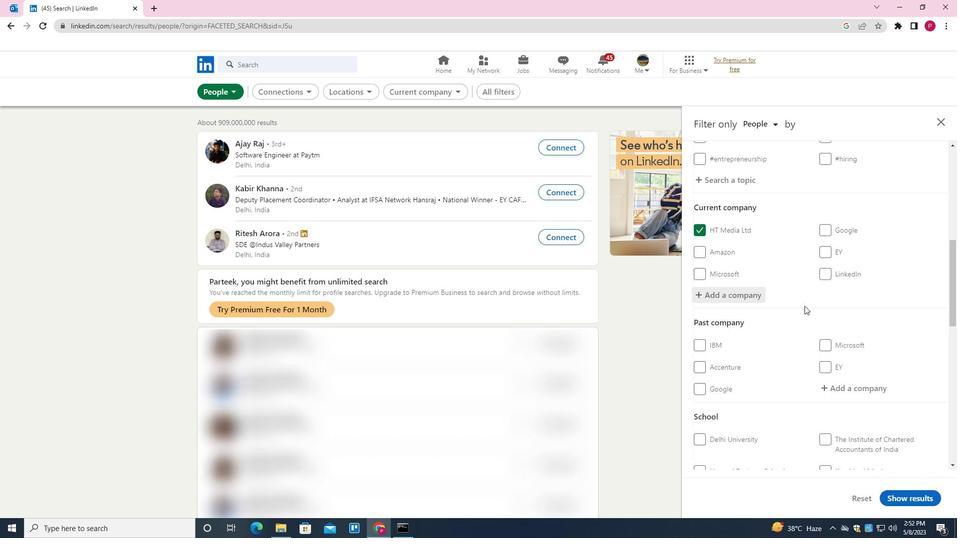 
Action: Mouse scrolled (808, 303) with delta (0, 0)
Screenshot: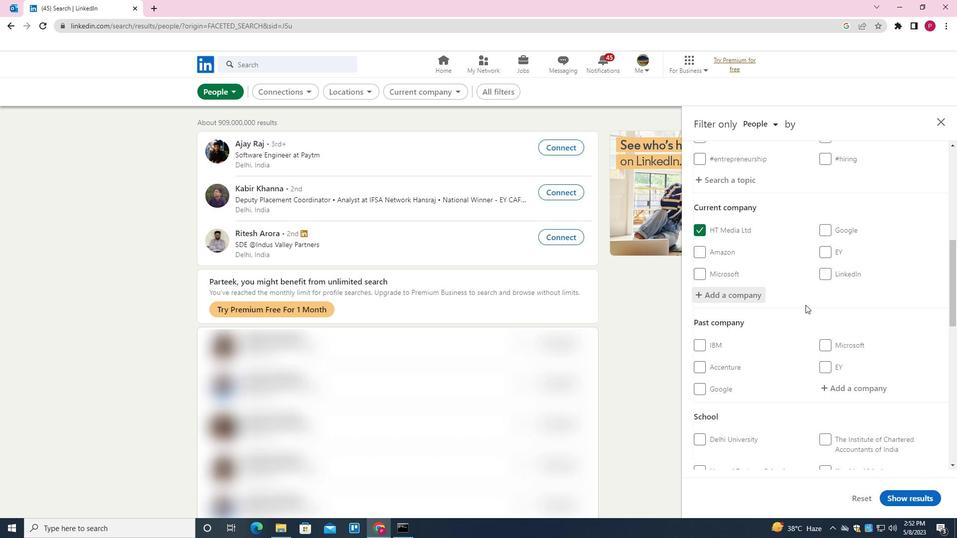 
Action: Mouse scrolled (808, 303) with delta (0, 0)
Screenshot: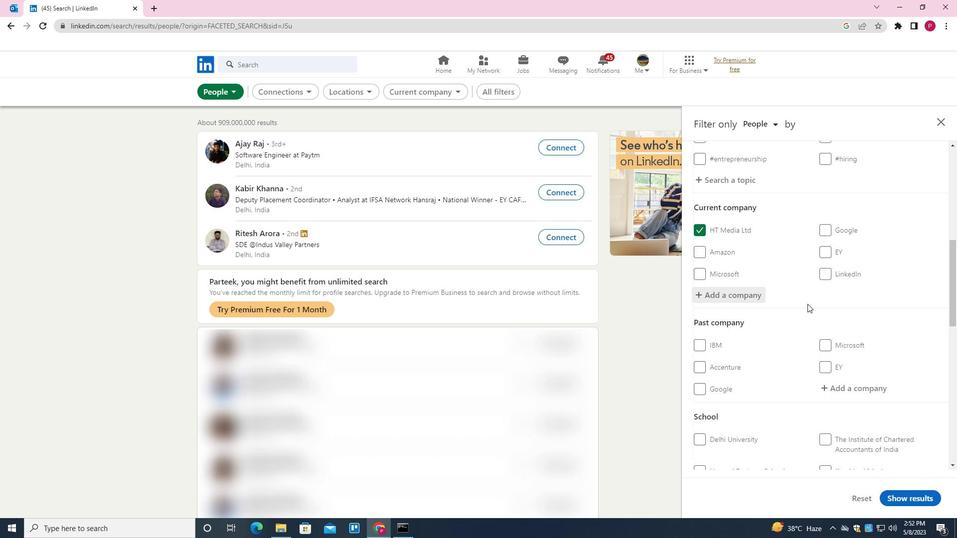 
Action: Mouse moved to (812, 305)
Screenshot: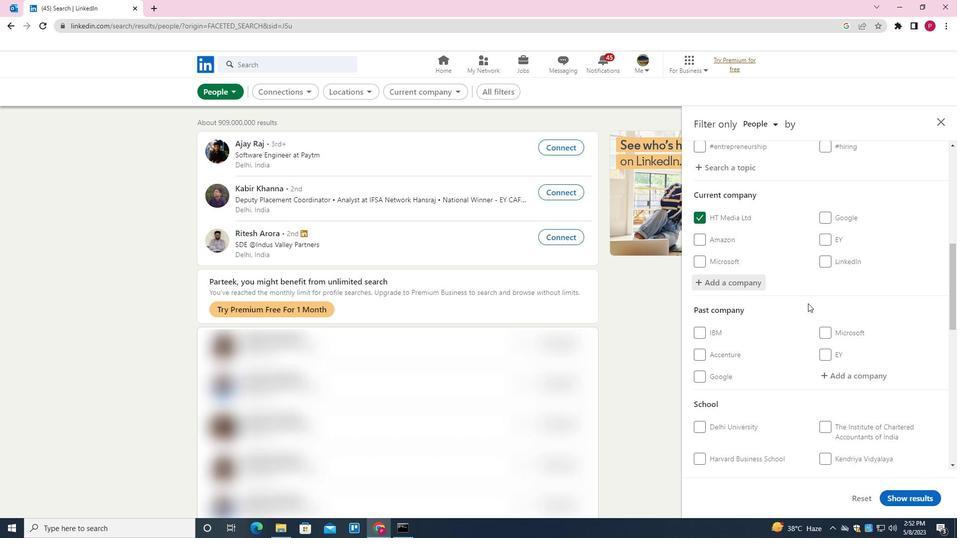 
Action: Mouse scrolled (812, 305) with delta (0, 0)
Screenshot: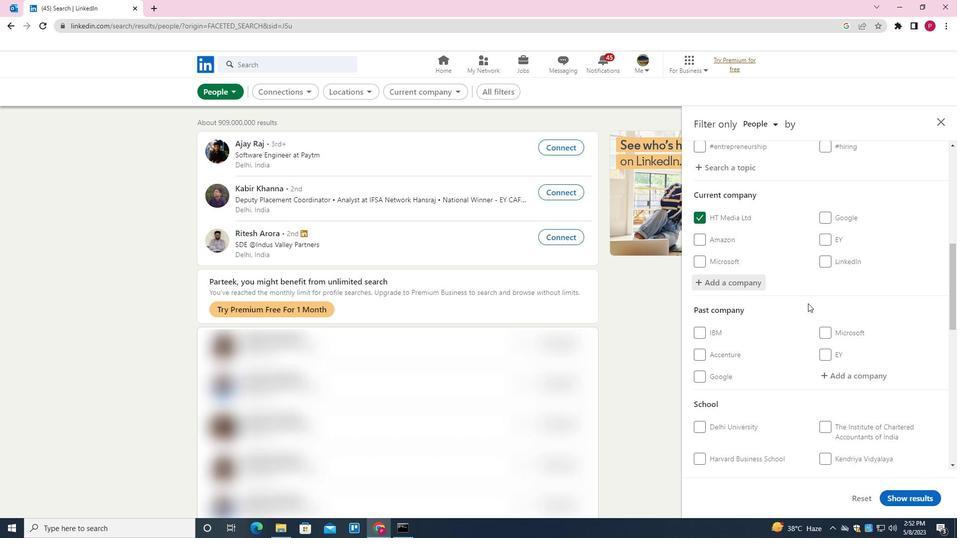 
Action: Mouse moved to (841, 290)
Screenshot: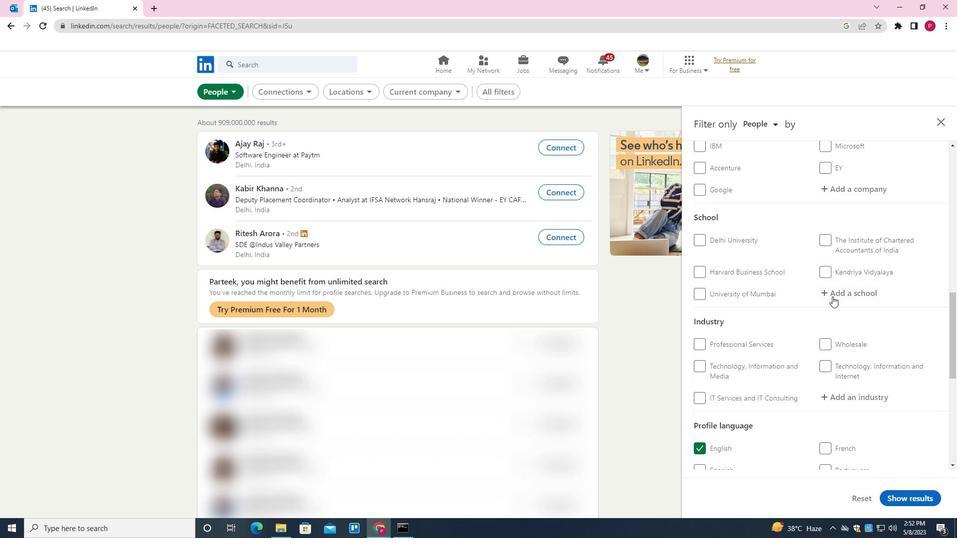 
Action: Mouse pressed left at (841, 290)
Screenshot: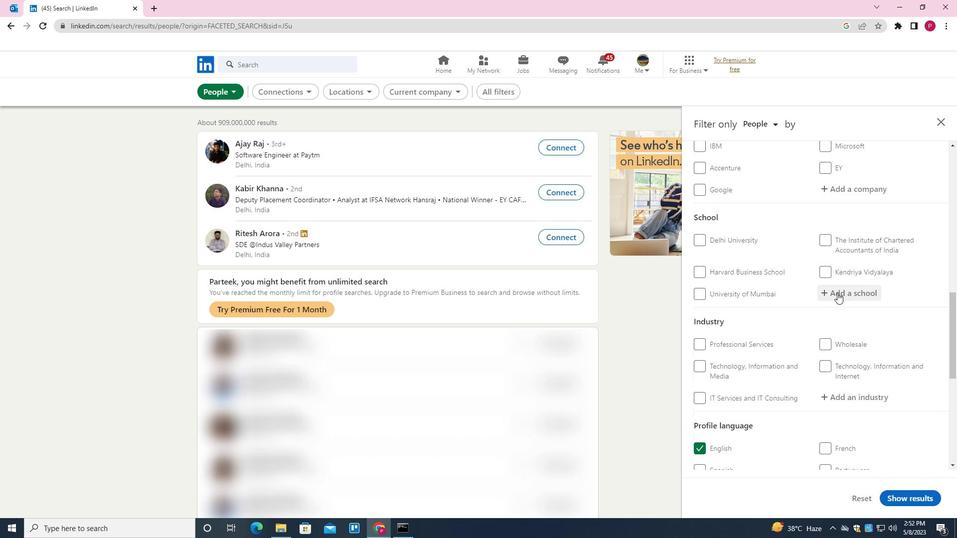 
Action: Mouse moved to (727, 361)
Screenshot: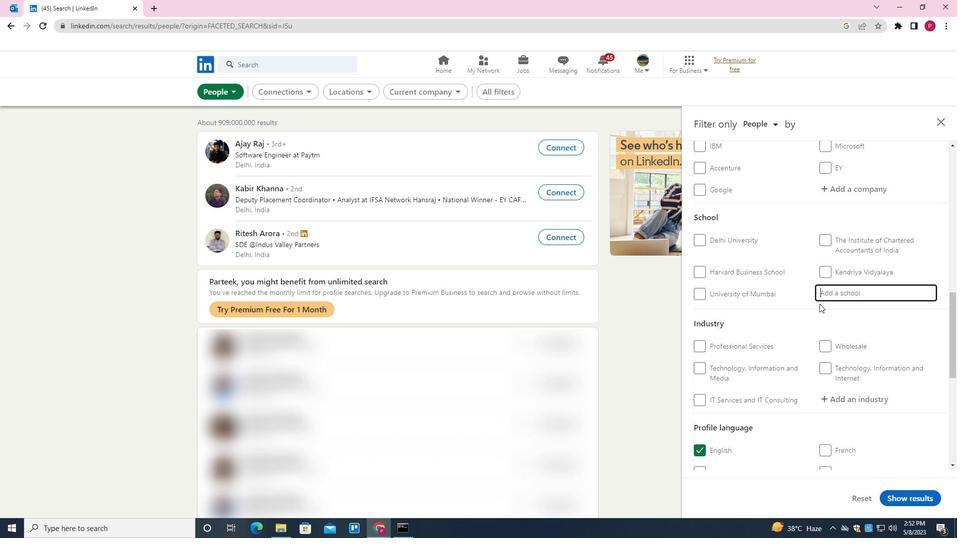 
Action: Key pressed <Key.shift><Key.shift><Key.shift><Key.shift><Key.shift><Key.shift><Key.shift><Key.shift><Key.shift>G.<Key.space><Key.shift><Key.shift><Key.shift>NARAYANAMMA<Key.space><Key.shift>INSTITUTE<Key.space><Key.shift>OF<Key.space><Key.shift>TECHNOLOGY<Key.space>
Screenshot: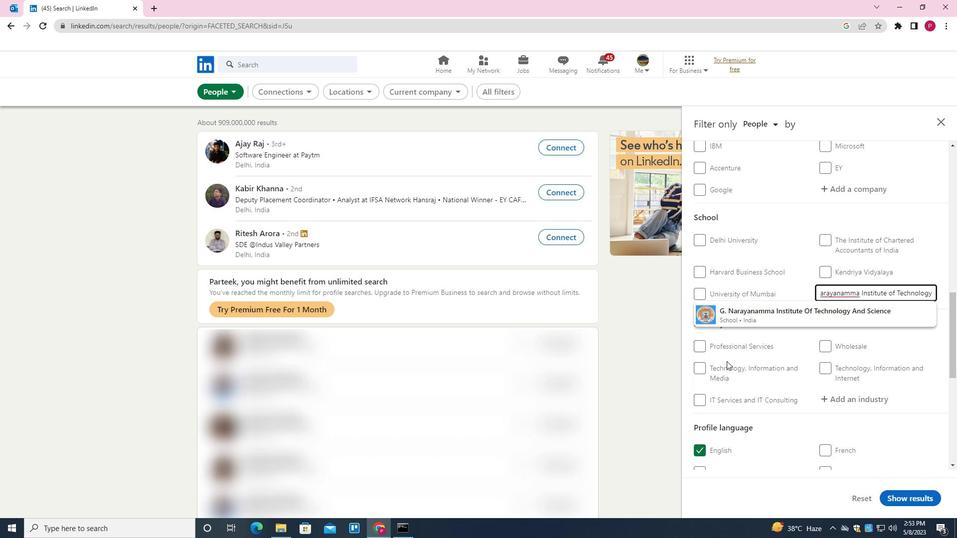 
Action: Mouse moved to (726, 361)
Screenshot: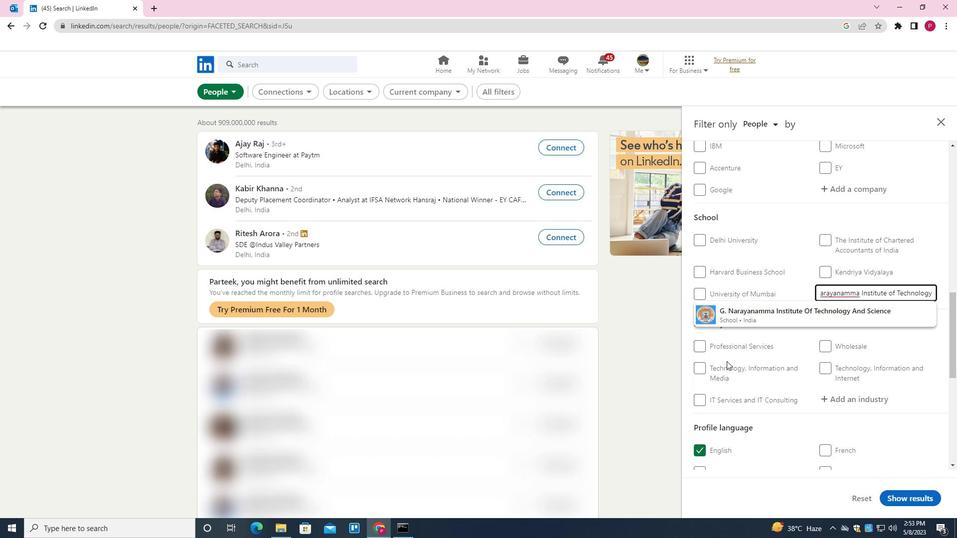 
Action: Key pressed <Key.shift><Key.shift><Key.shift><Key.shift><Key.shift><Key.shift><Key.shift>AND<Key.space><Key.shift>SCIENCE<Key.down><Key.enter>
Screenshot: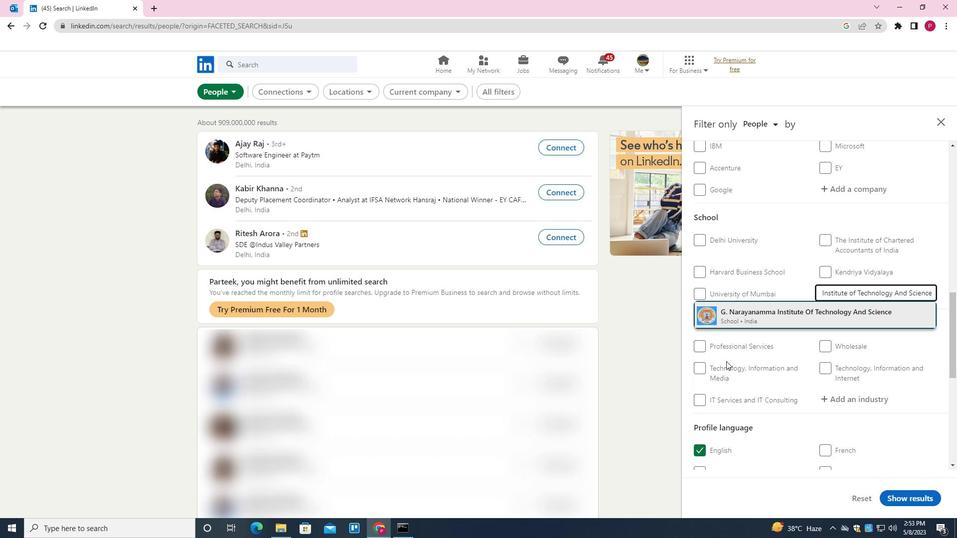
Action: Mouse moved to (811, 279)
Screenshot: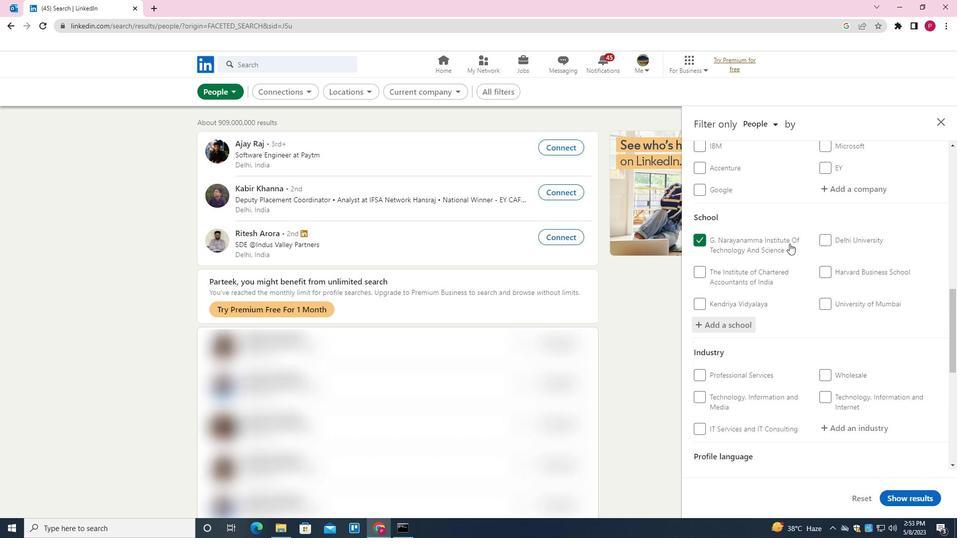 
Action: Mouse scrolled (811, 278) with delta (0, 0)
Screenshot: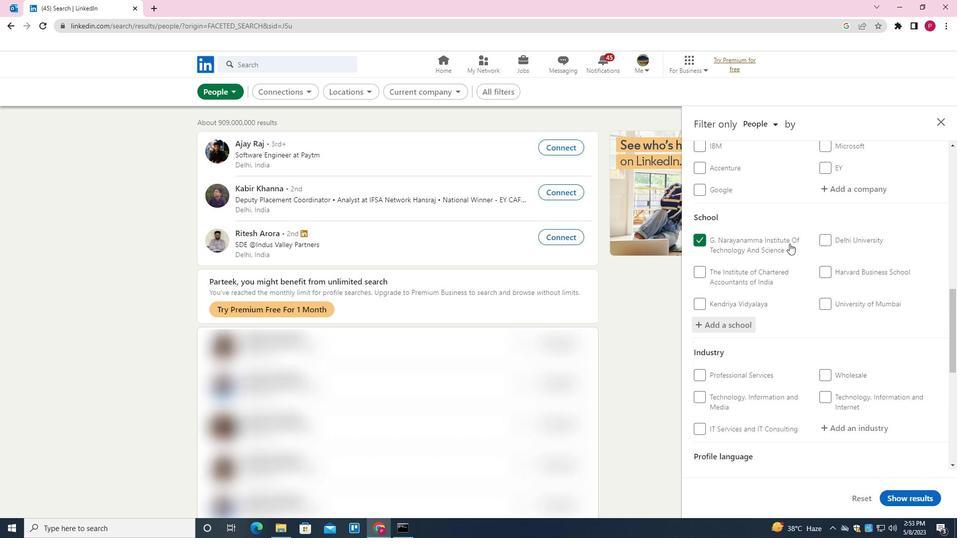 
Action: Mouse moved to (820, 296)
Screenshot: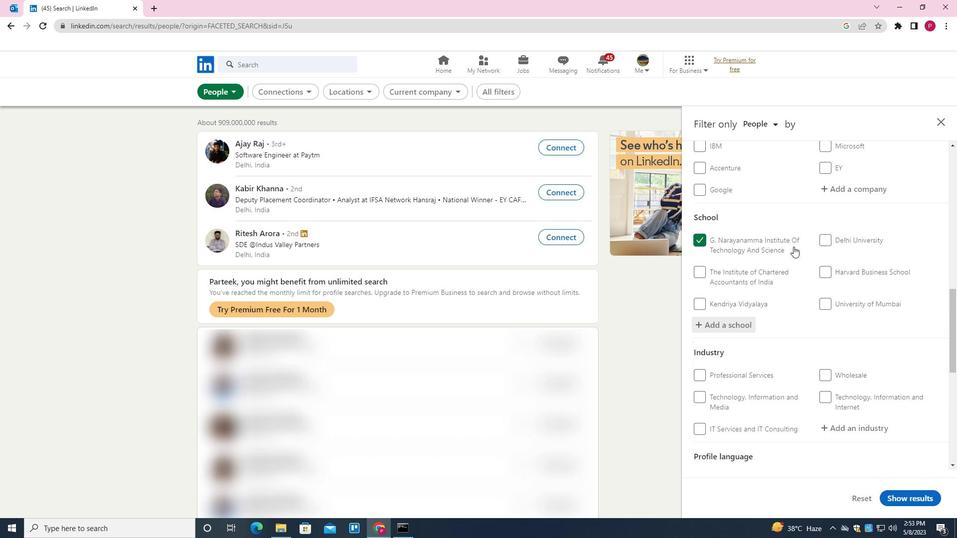 
Action: Mouse scrolled (820, 295) with delta (0, 0)
Screenshot: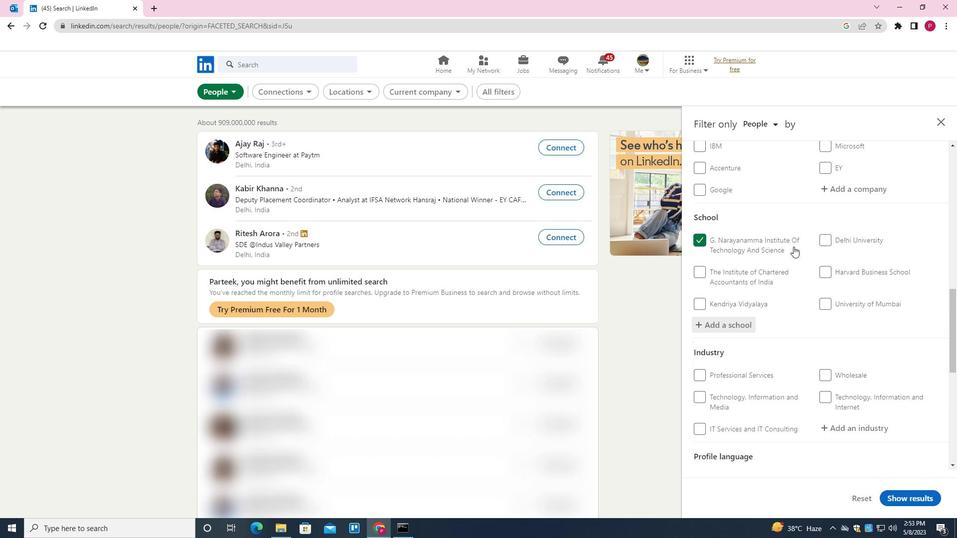 
Action: Mouse moved to (823, 303)
Screenshot: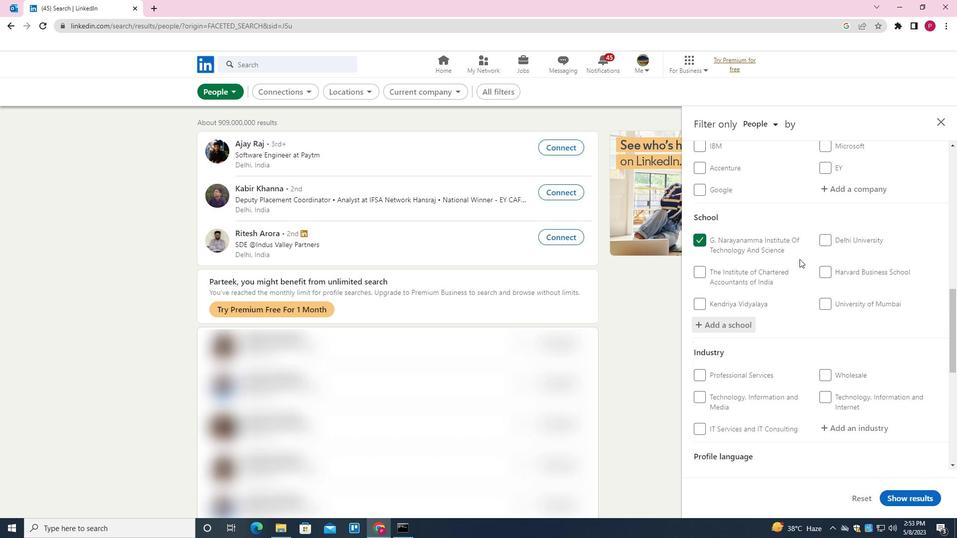 
Action: Mouse scrolled (823, 302) with delta (0, 0)
Screenshot: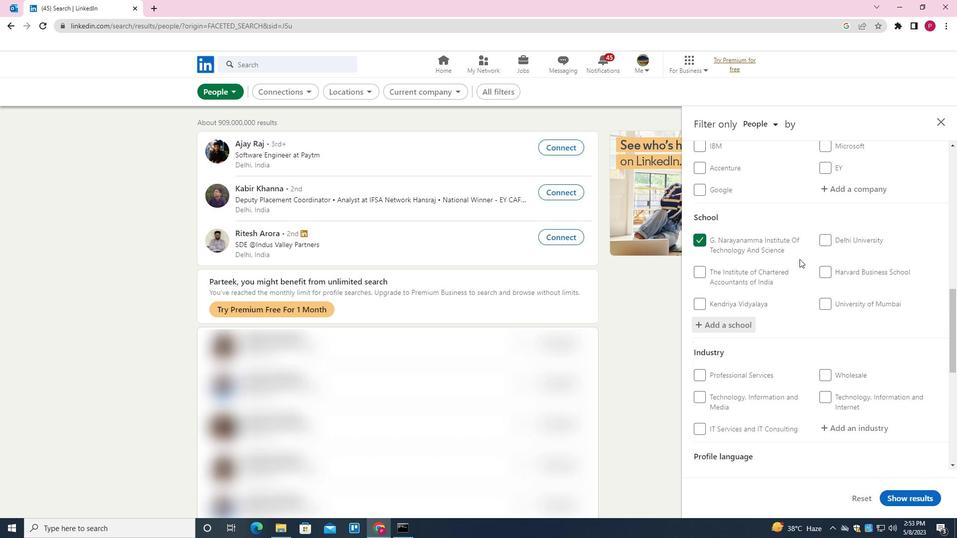 
Action: Mouse moved to (861, 277)
Screenshot: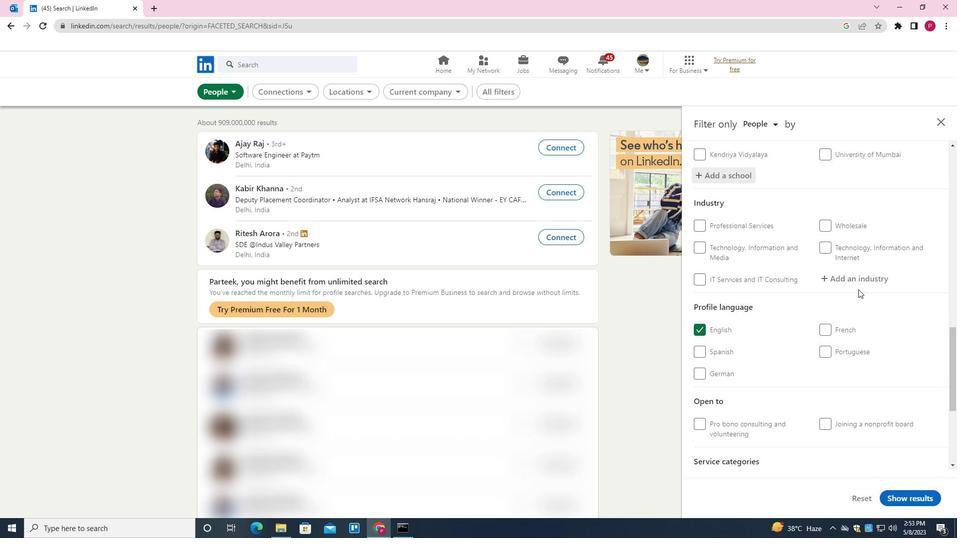 
Action: Mouse pressed left at (861, 277)
Screenshot: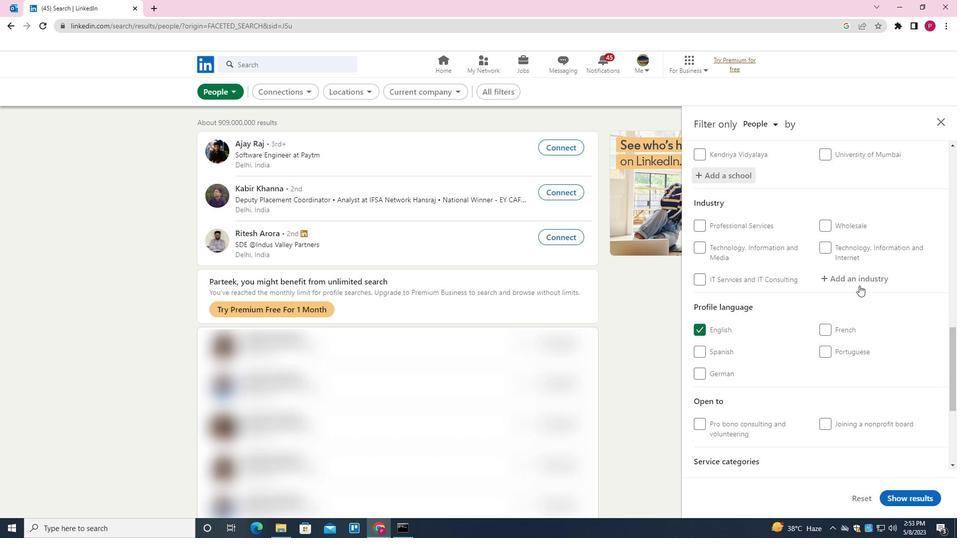 
Action: Mouse moved to (707, 378)
Screenshot: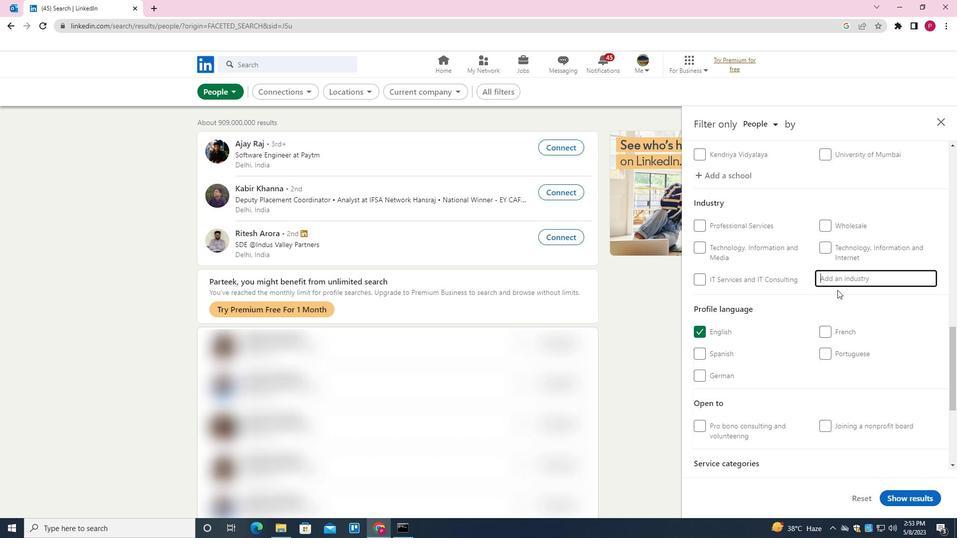 
Action: Key pressed <Key.shift><Key.shift><Key.shift><Key.shift><Key.shift><Key.shift><Key.shift>MEDIA<Key.space><Key.shift>PRODUCTION<Key.down><Key.enter>
Screenshot: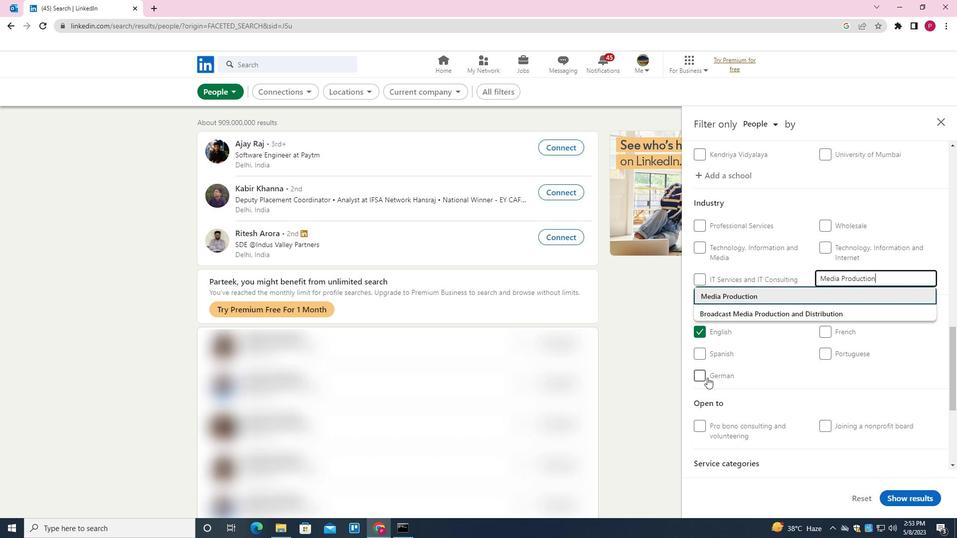 
Action: Mouse moved to (801, 374)
Screenshot: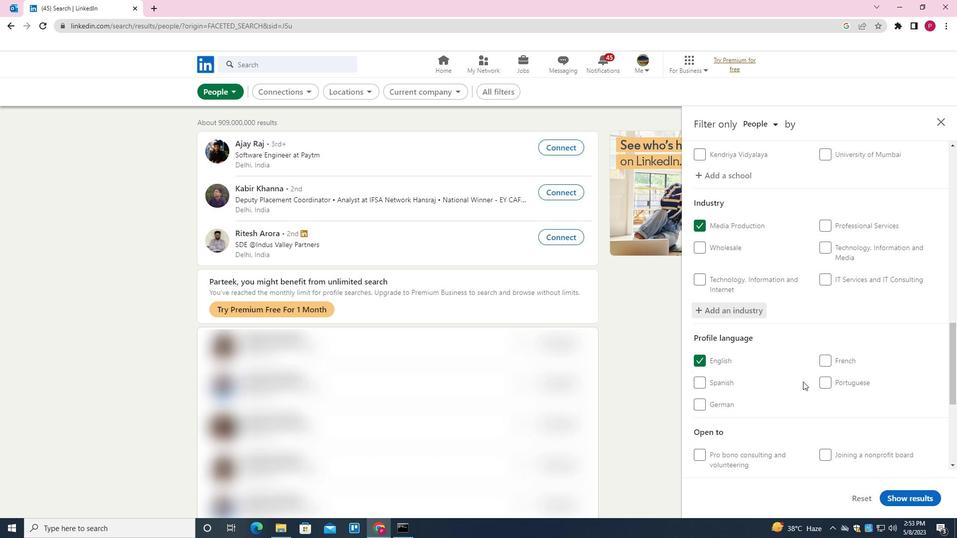 
Action: Mouse scrolled (801, 373) with delta (0, 0)
Screenshot: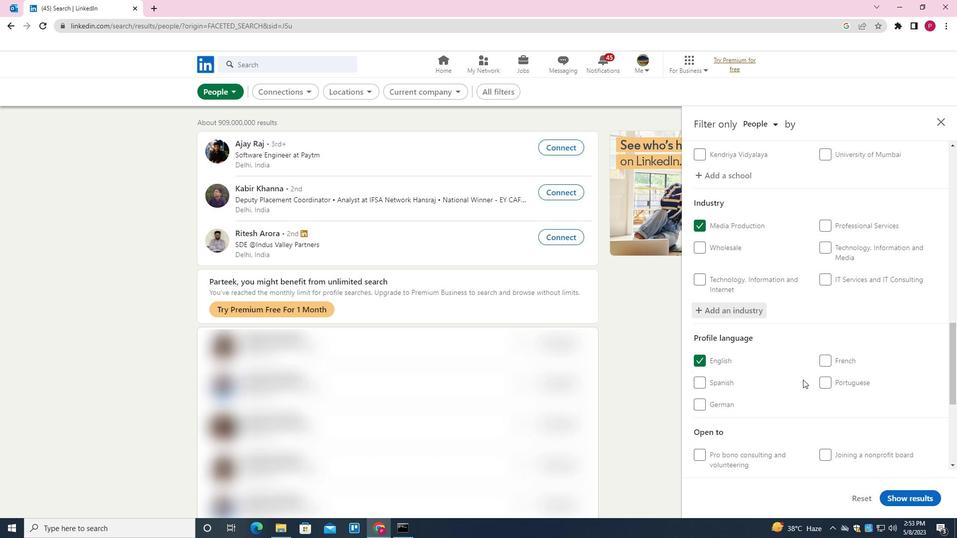 
Action: Mouse scrolled (801, 373) with delta (0, 0)
Screenshot: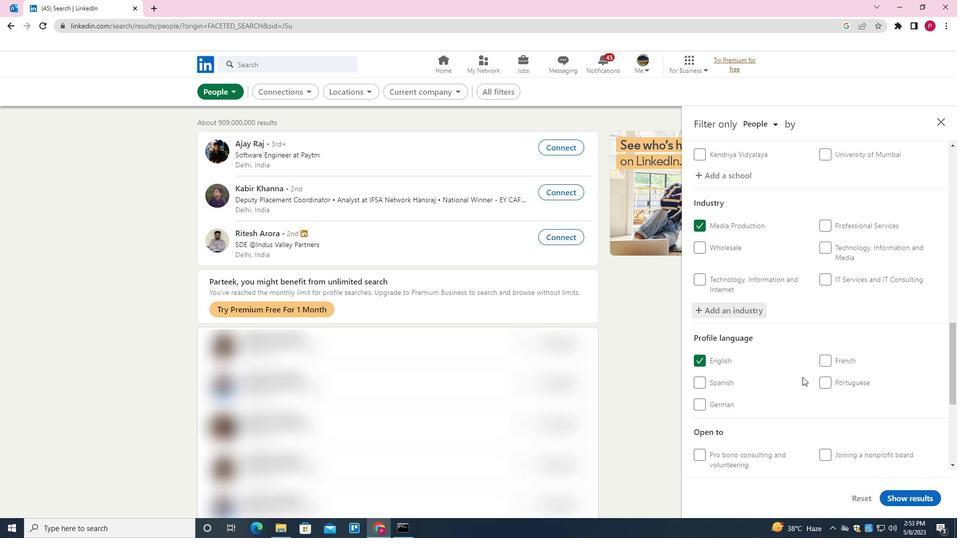 
Action: Mouse scrolled (801, 373) with delta (0, 0)
Screenshot: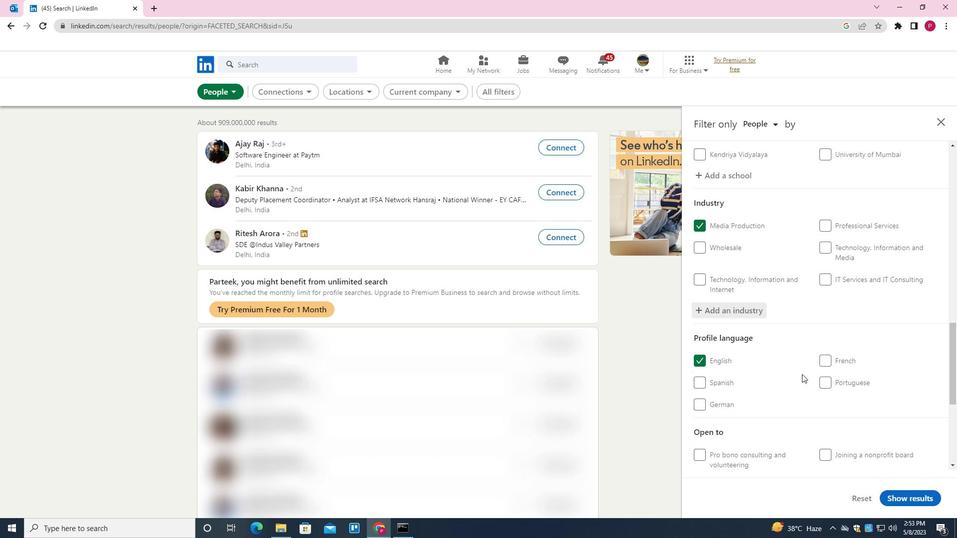 
Action: Mouse scrolled (801, 373) with delta (0, 0)
Screenshot: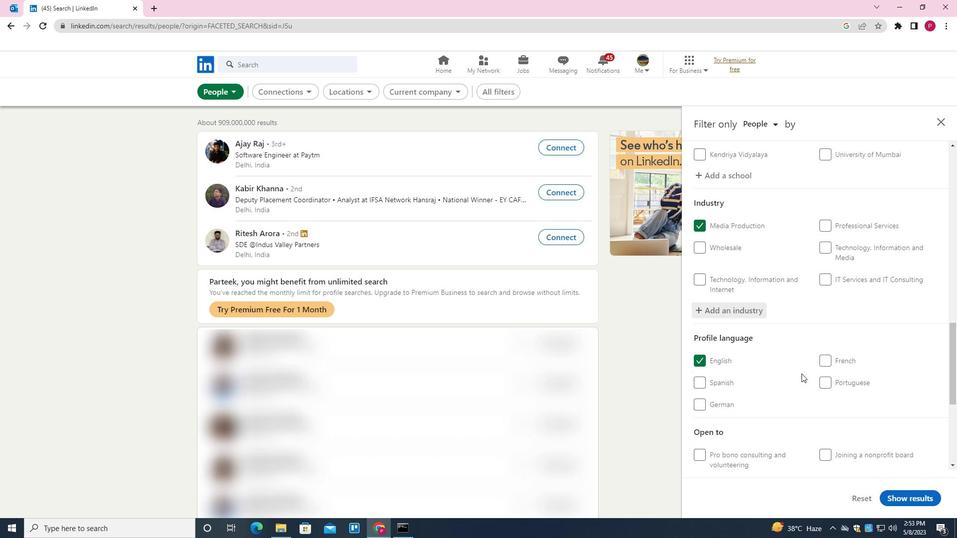 
Action: Mouse moved to (838, 357)
Screenshot: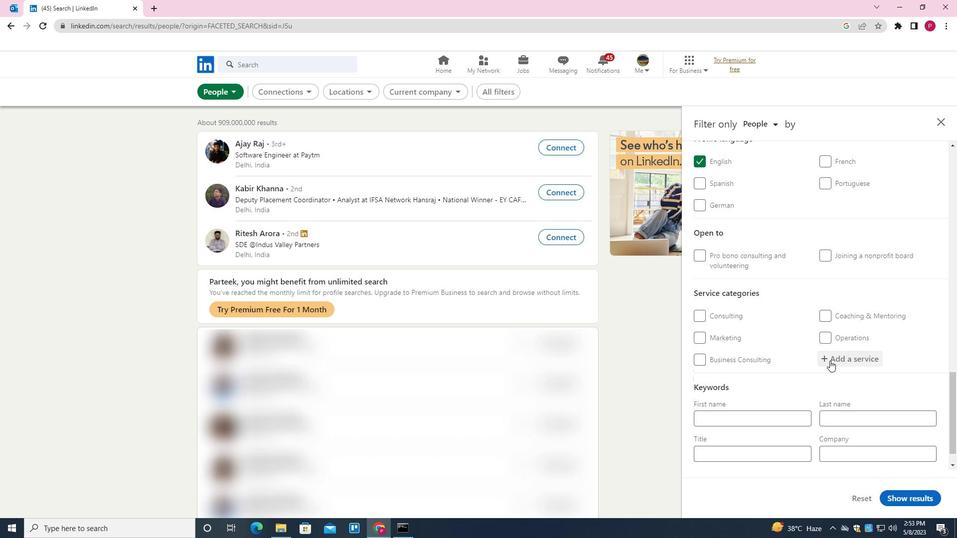 
Action: Mouse pressed left at (838, 357)
Screenshot: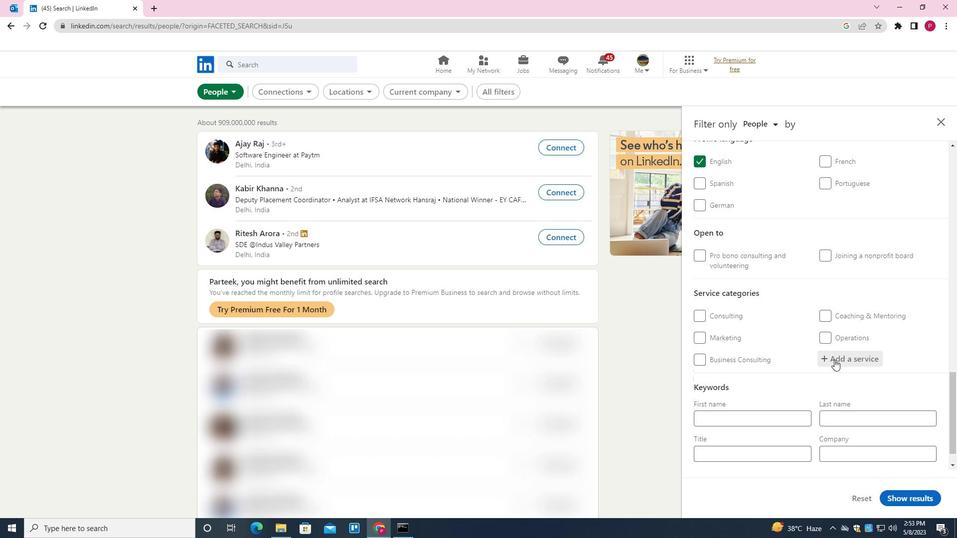 
Action: Mouse moved to (805, 379)
Screenshot: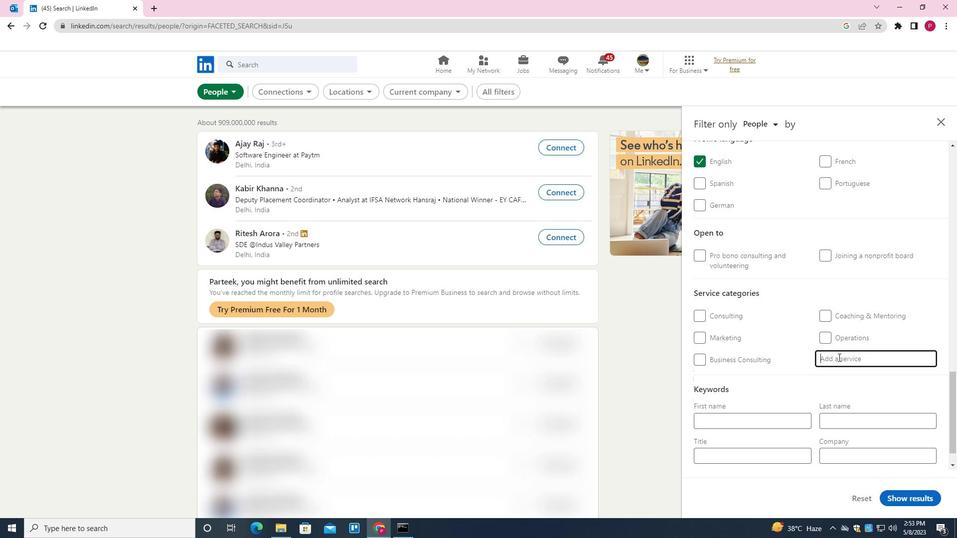 
Action: Key pressed <Key.shift><Key.shift><Key.shift>RE
Screenshot: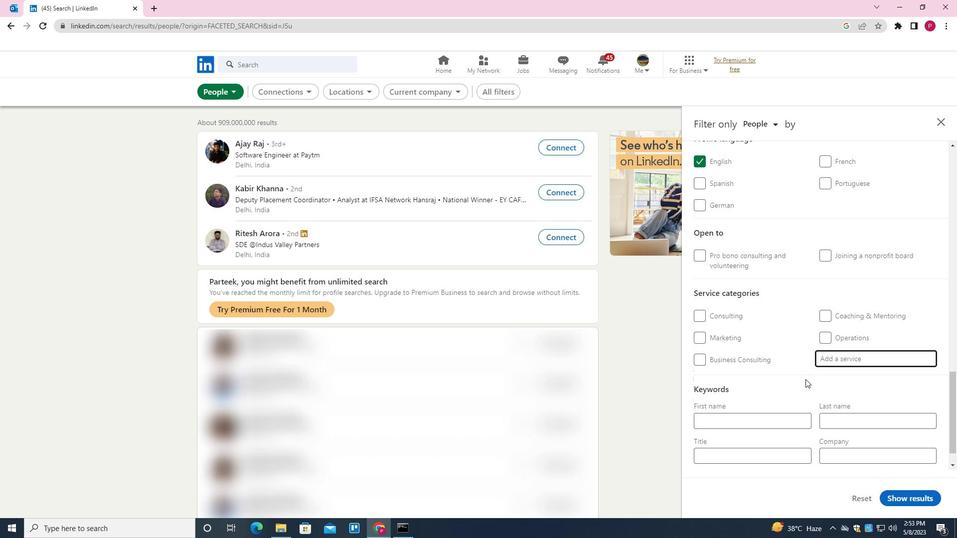 
Action: Mouse moved to (804, 379)
Screenshot: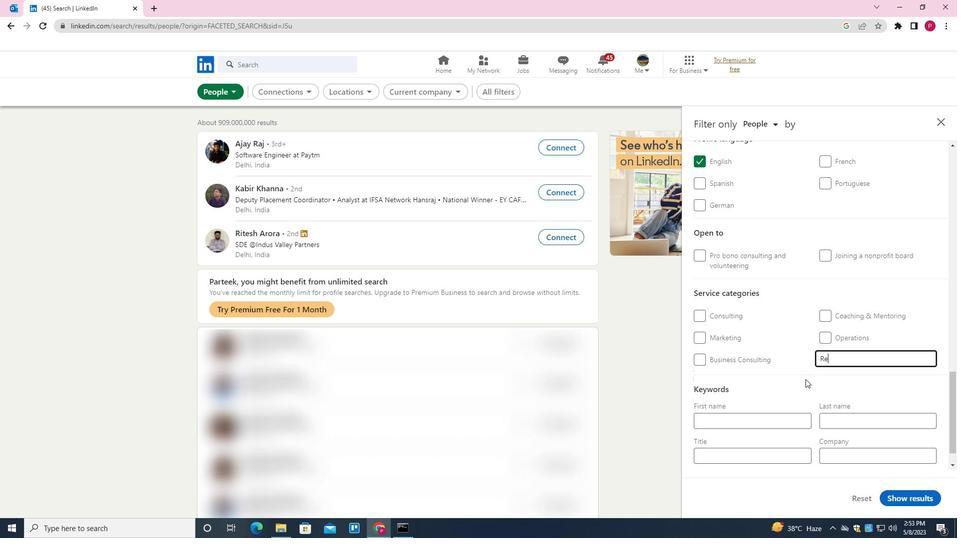 
Action: Key pressed AL<Key.space><Key.shift>ESTATE<Key.space><Key.down><Key.enter>
Screenshot: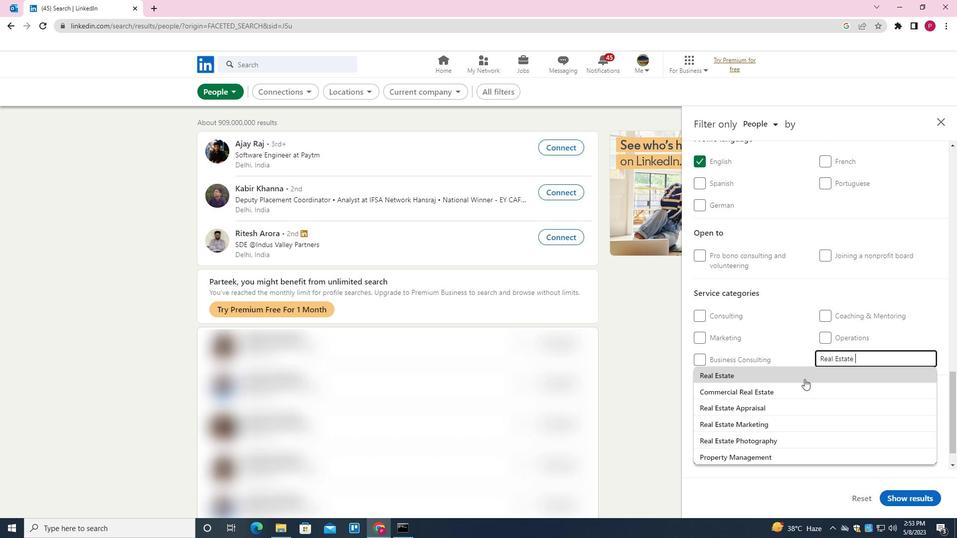 
Action: Mouse moved to (774, 362)
Screenshot: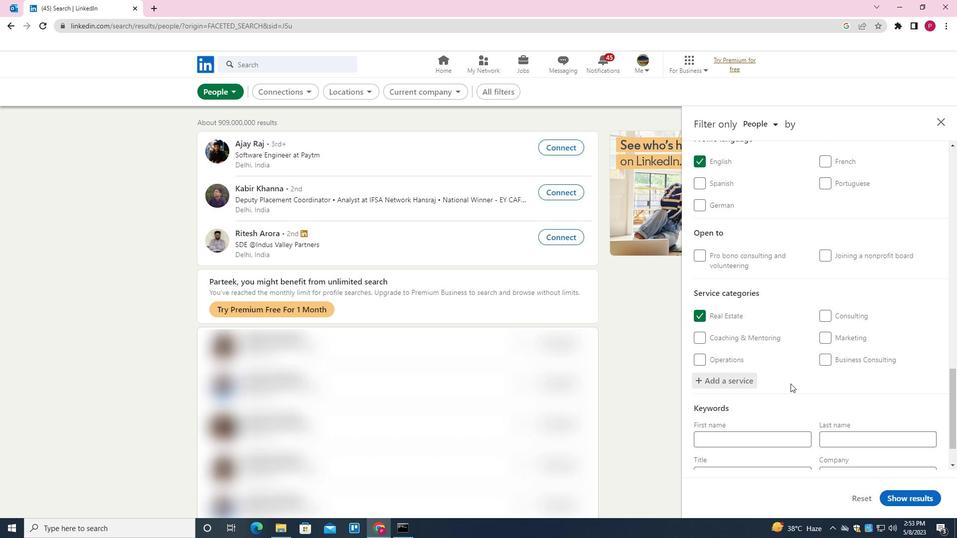 
Action: Mouse scrolled (774, 362) with delta (0, 0)
Screenshot: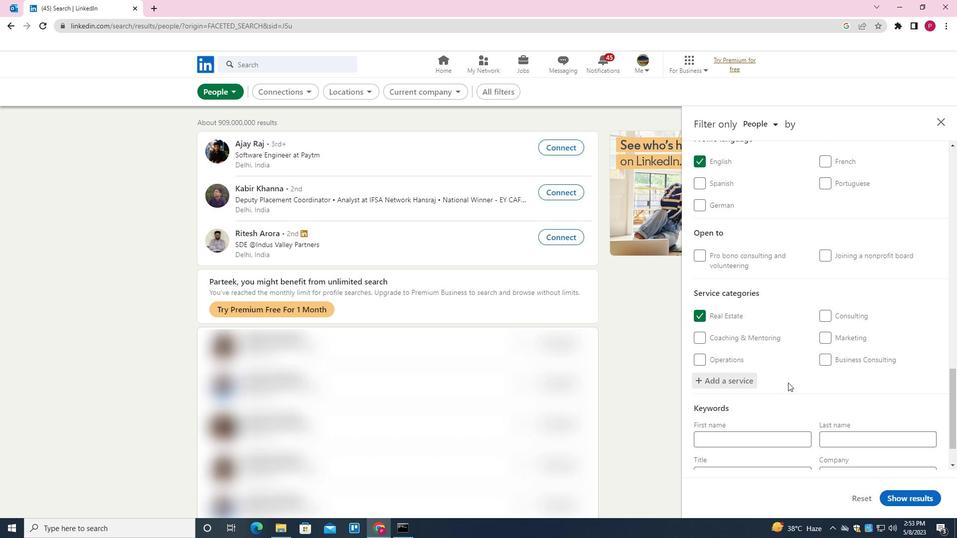
Action: Mouse scrolled (774, 362) with delta (0, 0)
Screenshot: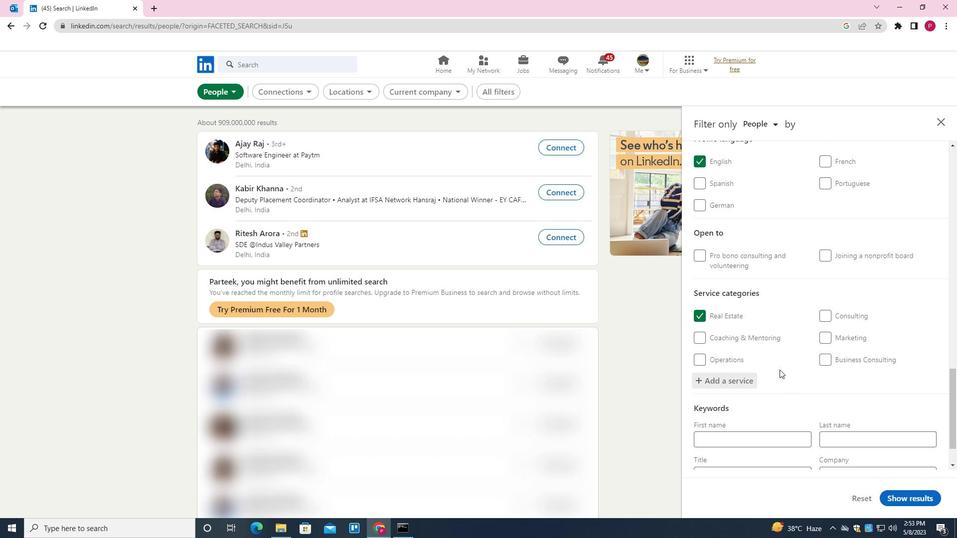 
Action: Mouse scrolled (774, 362) with delta (0, 0)
Screenshot: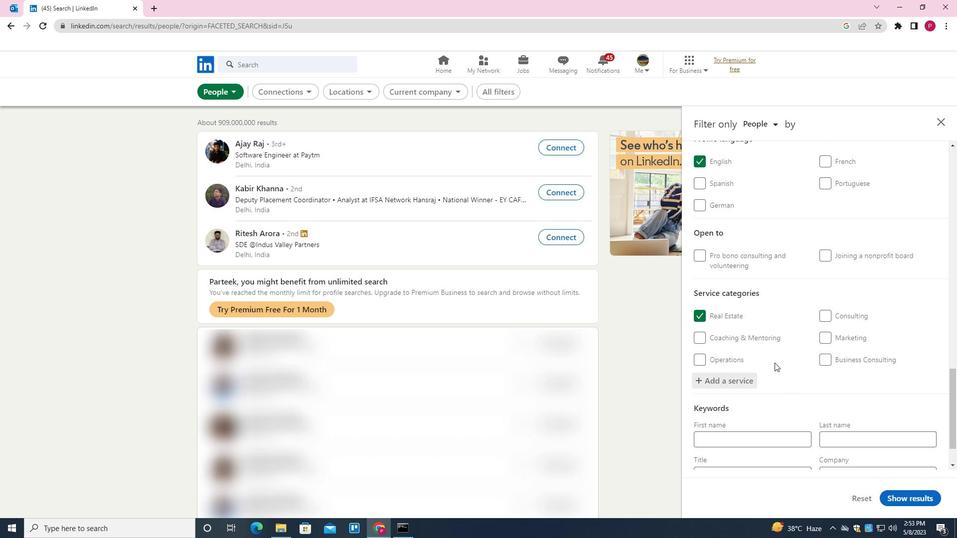 
Action: Mouse scrolled (774, 362) with delta (0, 0)
Screenshot: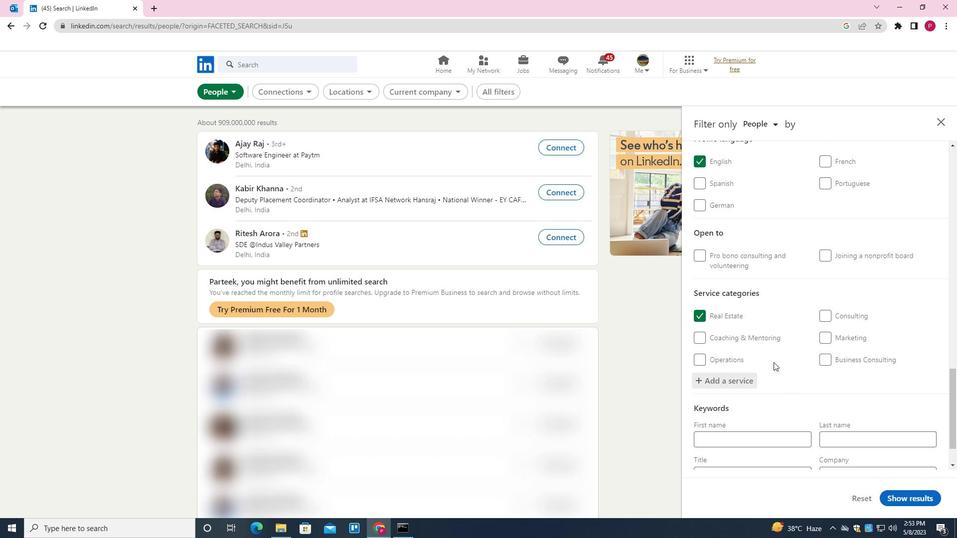 
Action: Mouse moved to (749, 422)
Screenshot: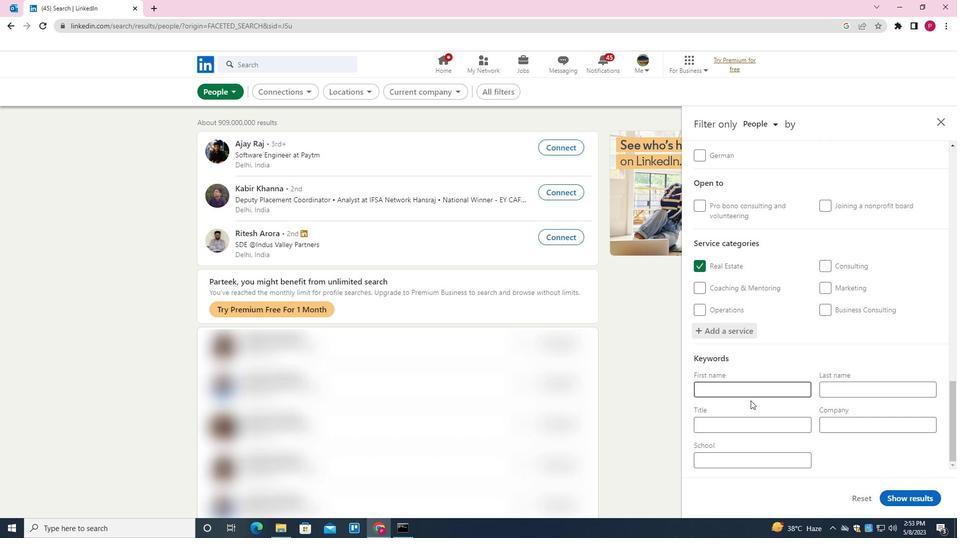 
Action: Mouse pressed left at (749, 422)
Screenshot: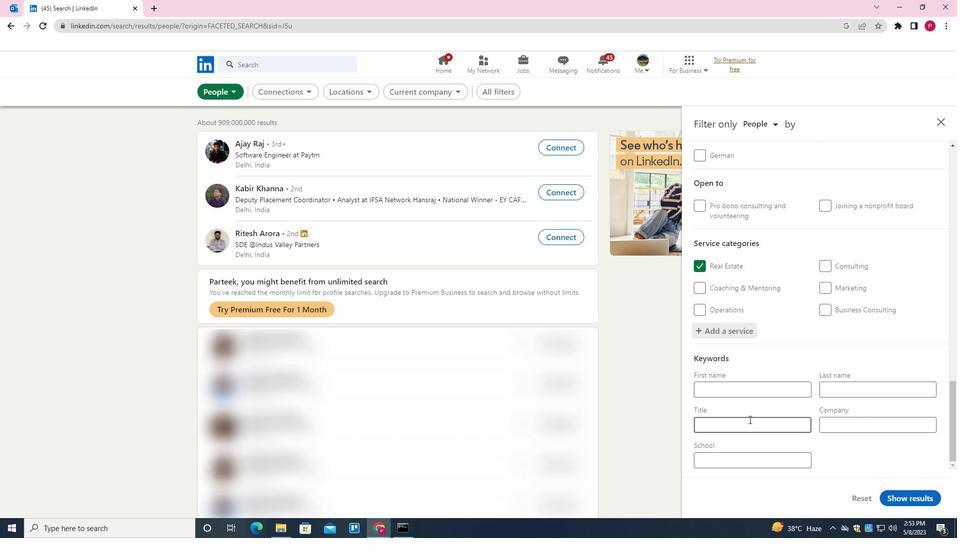 
Action: Key pressed <Key.shift><Key.shift><Key.shift><Key.shift>MORTH<Key.backspace>GAGE<Key.space><Key.shift>LOAN<Key.space><Key.shift>PROCESSOR
Screenshot: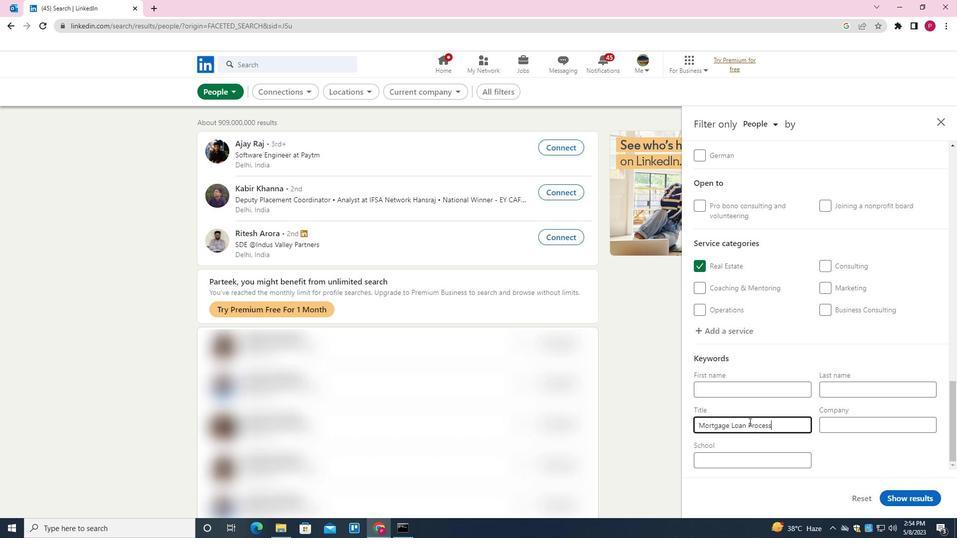 
Action: Mouse moved to (924, 503)
Screenshot: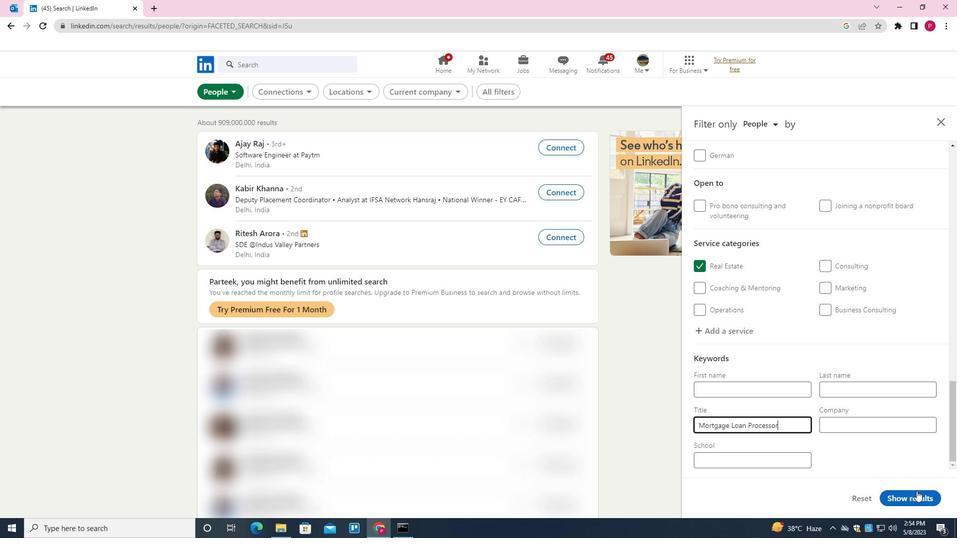 
Action: Mouse pressed left at (924, 503)
Screenshot: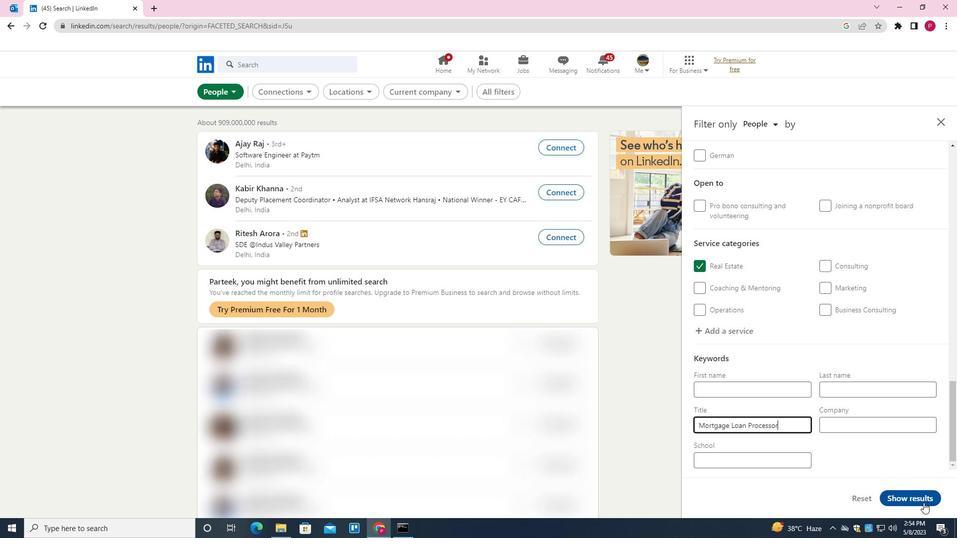 
Action: Mouse moved to (458, 231)
Screenshot: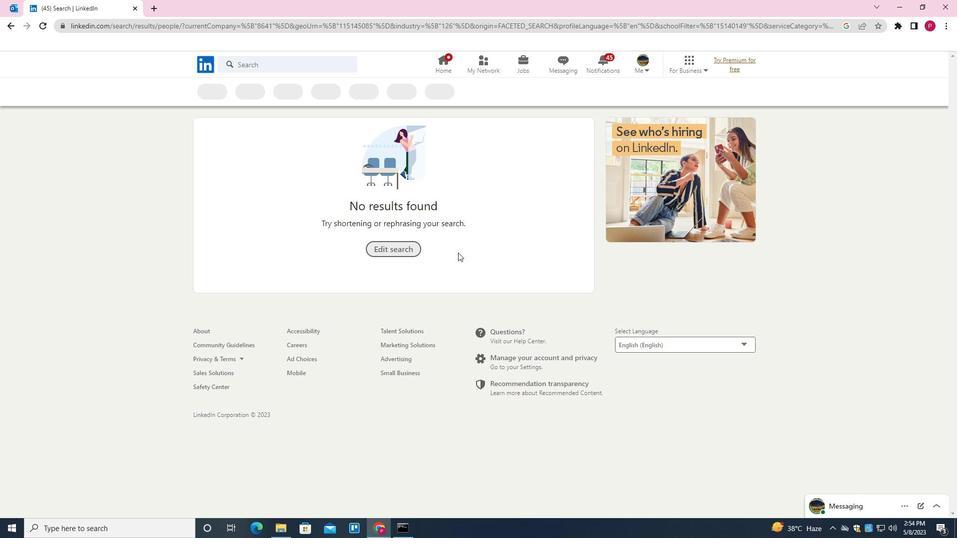 
